 Task: Find connections with filter location Cacoal with filter topic #energywith filter profile language Spanish with filter current company CRISIL Limited with filter school Central University of Rajasthan, Jaipur with filter industry Executive Offices with filter service category Digital Marketing with filter keywords title File Clerk
Action: Mouse moved to (503, 95)
Screenshot: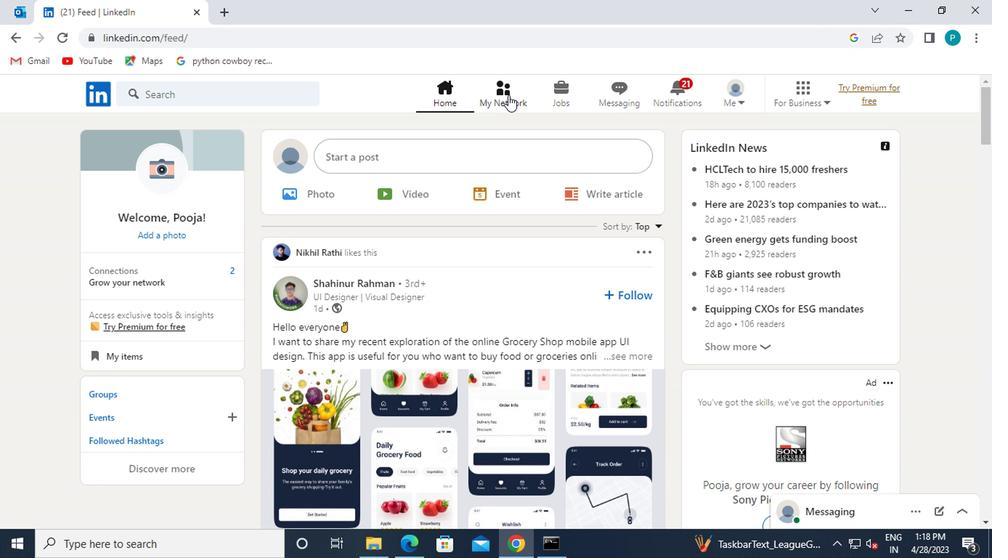 
Action: Mouse pressed left at (503, 95)
Screenshot: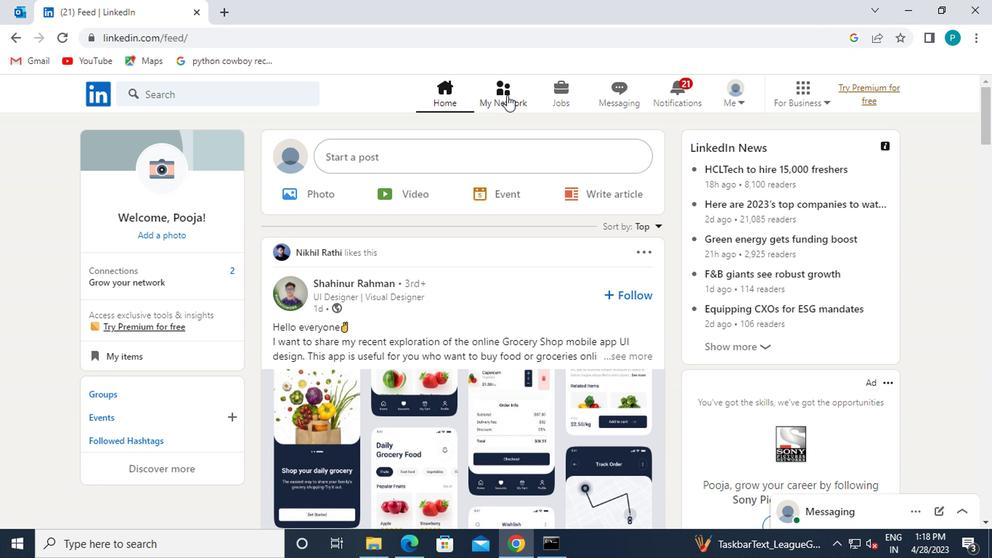 
Action: Mouse moved to (195, 176)
Screenshot: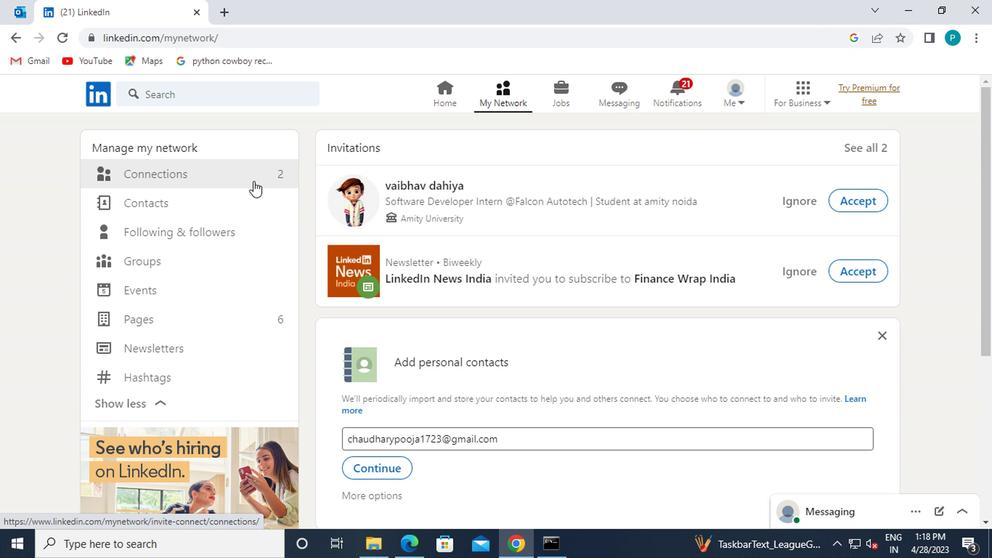 
Action: Mouse pressed left at (195, 176)
Screenshot: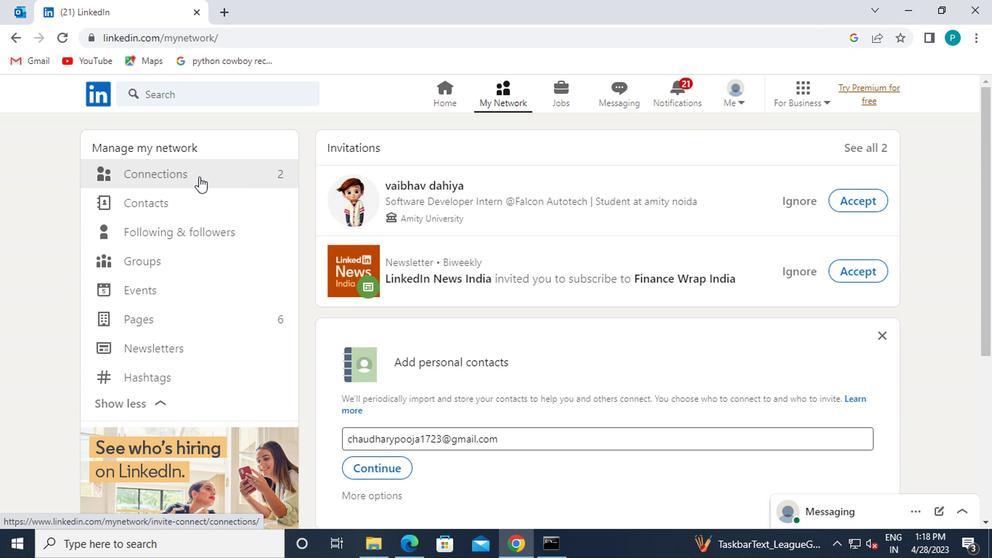 
Action: Mouse moved to (614, 176)
Screenshot: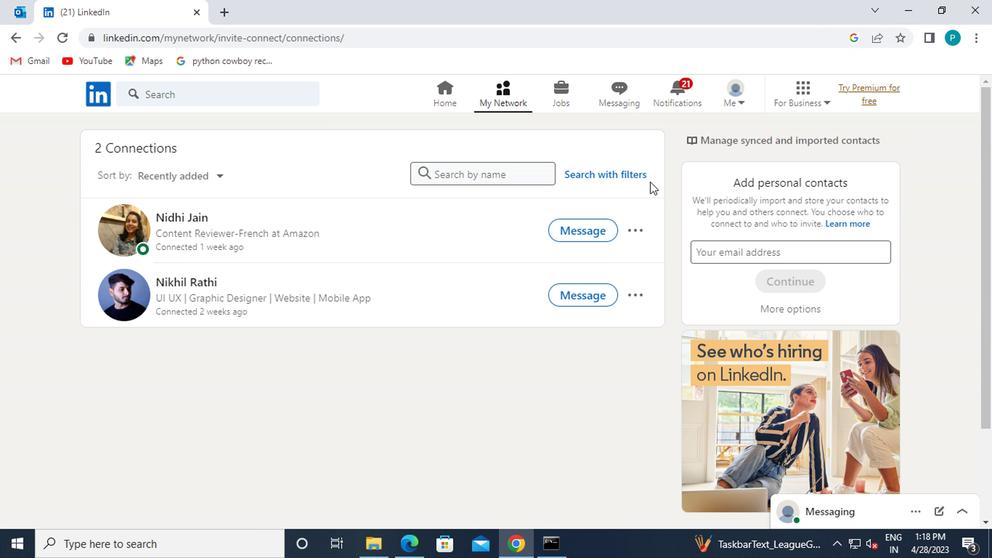 
Action: Mouse pressed left at (614, 176)
Screenshot: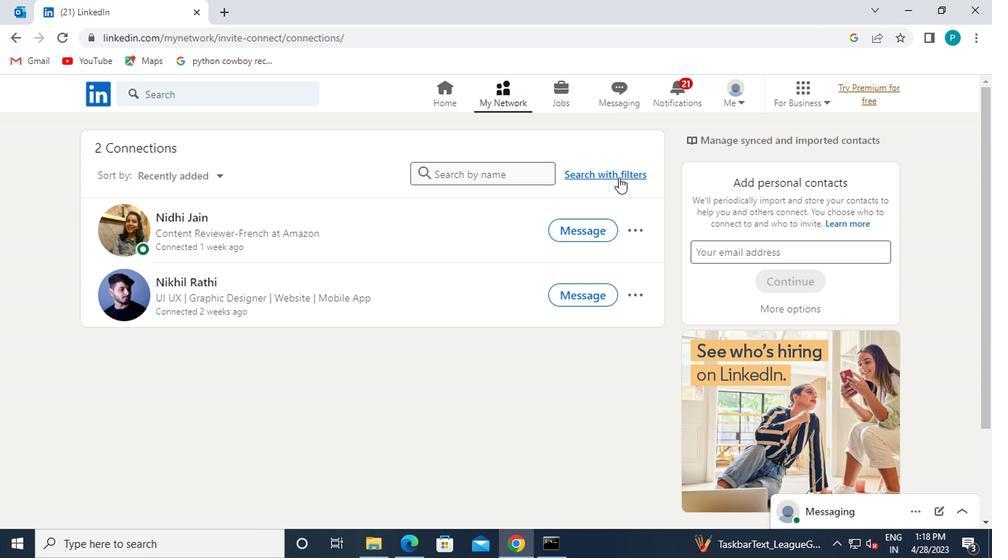 
Action: Mouse moved to (537, 142)
Screenshot: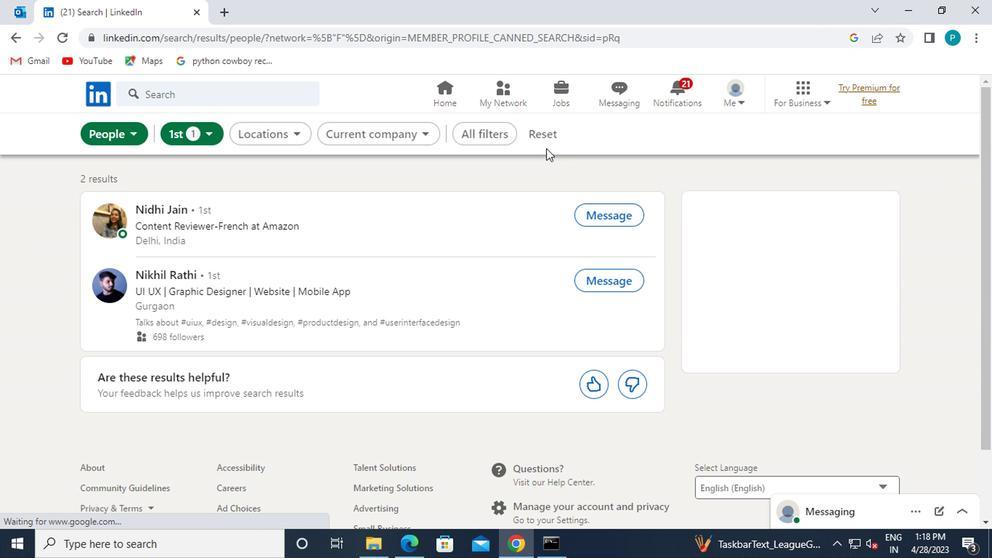 
Action: Mouse pressed left at (537, 142)
Screenshot: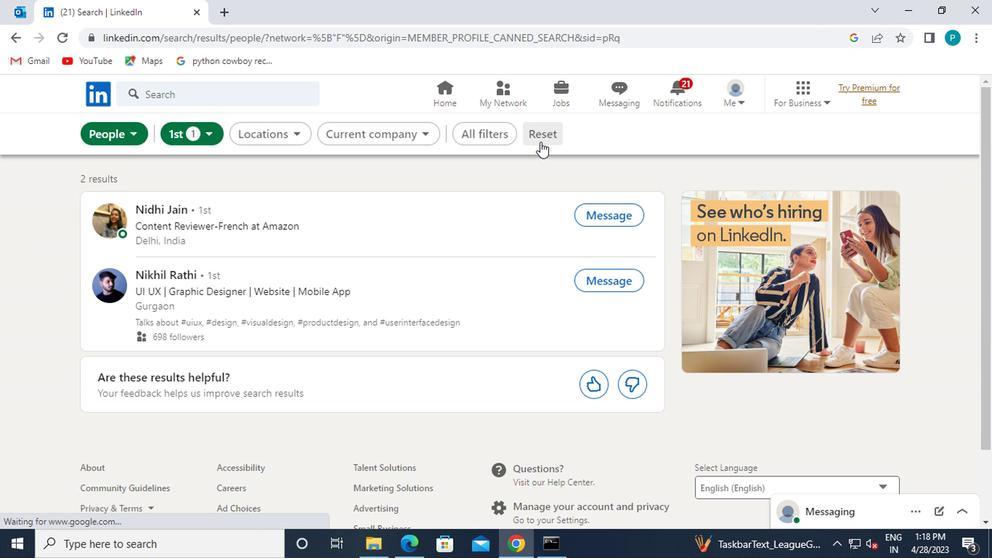 
Action: Mouse moved to (506, 135)
Screenshot: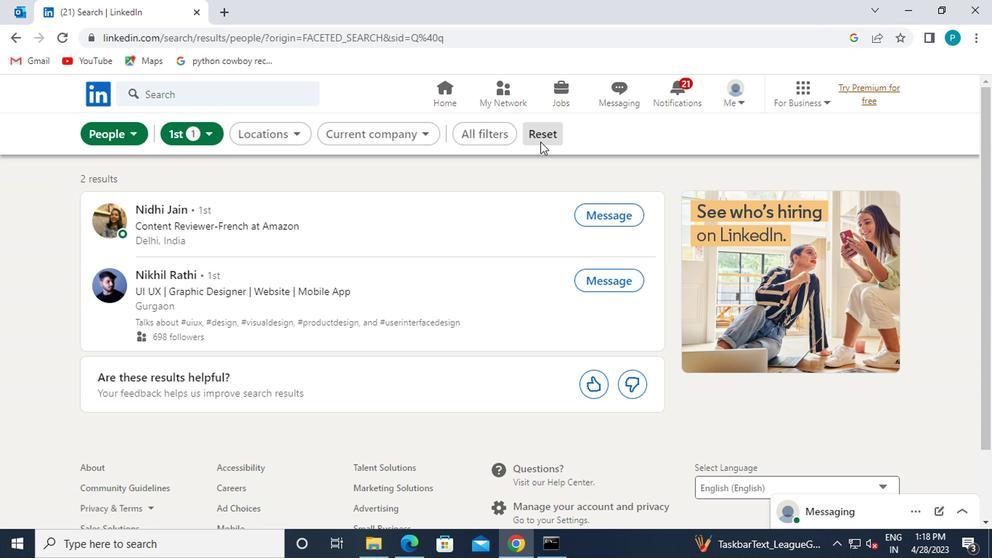 
Action: Mouse pressed left at (506, 135)
Screenshot: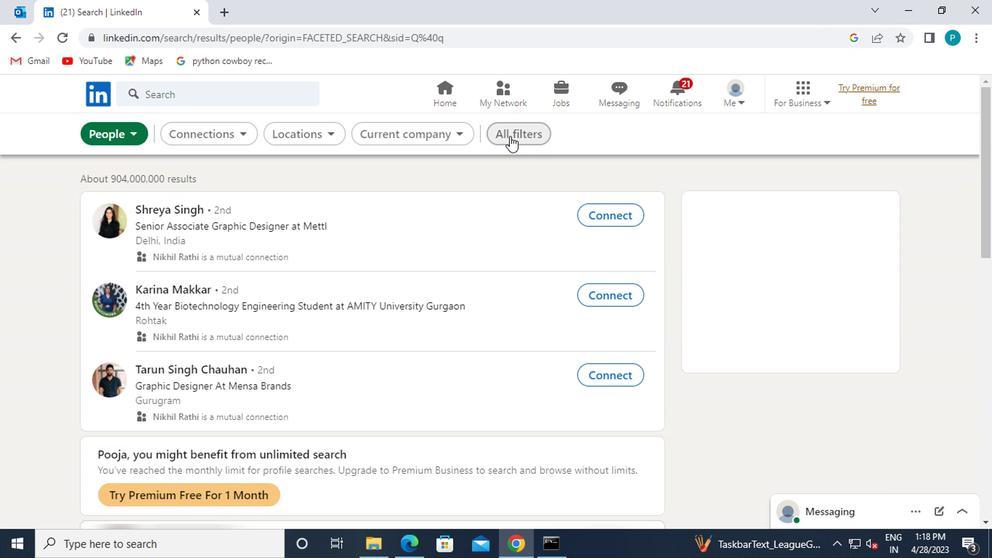 
Action: Mouse moved to (807, 310)
Screenshot: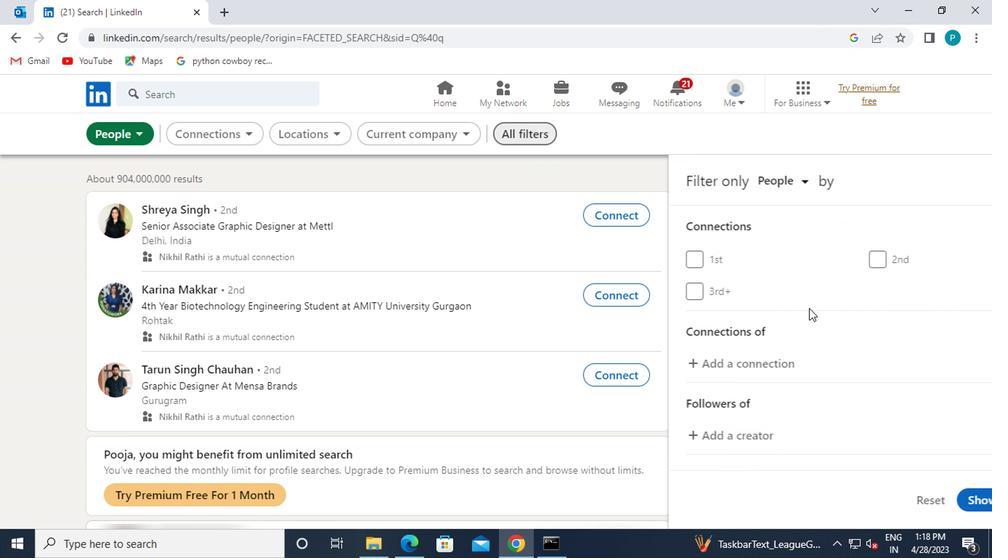 
Action: Mouse scrolled (807, 309) with delta (0, 0)
Screenshot: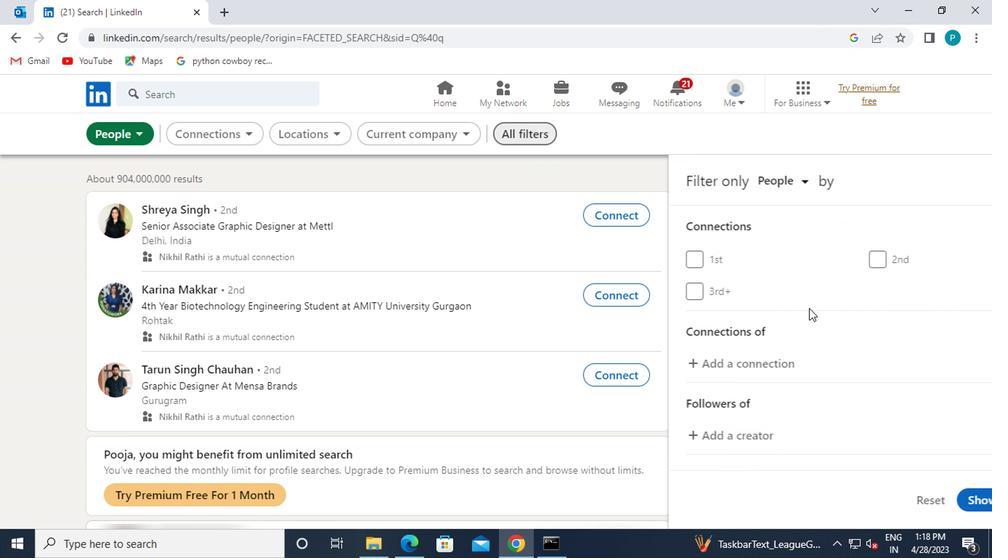 
Action: Mouse moved to (809, 313)
Screenshot: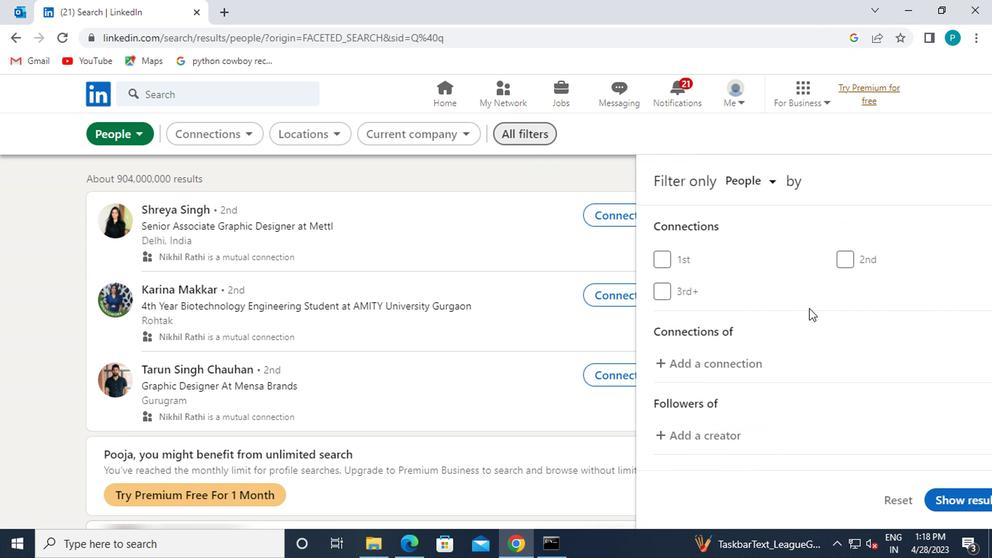 
Action: Mouse scrolled (809, 312) with delta (0, 0)
Screenshot: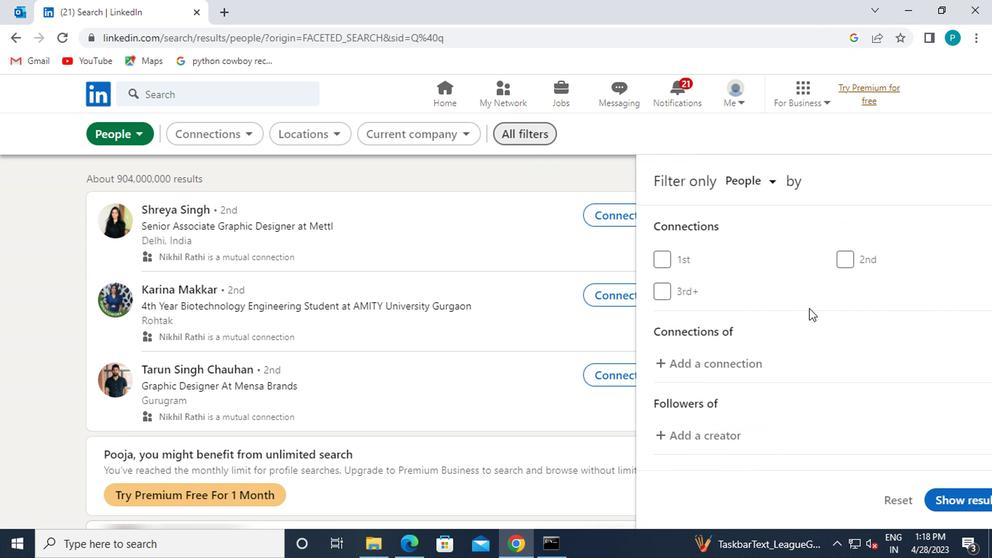 
Action: Mouse moved to (809, 315)
Screenshot: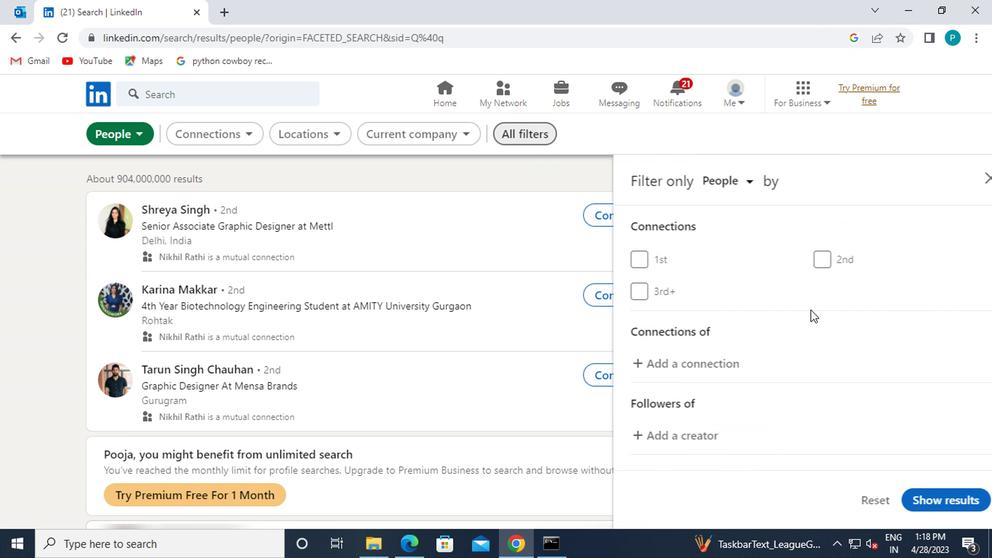 
Action: Mouse scrolled (809, 314) with delta (0, 0)
Screenshot: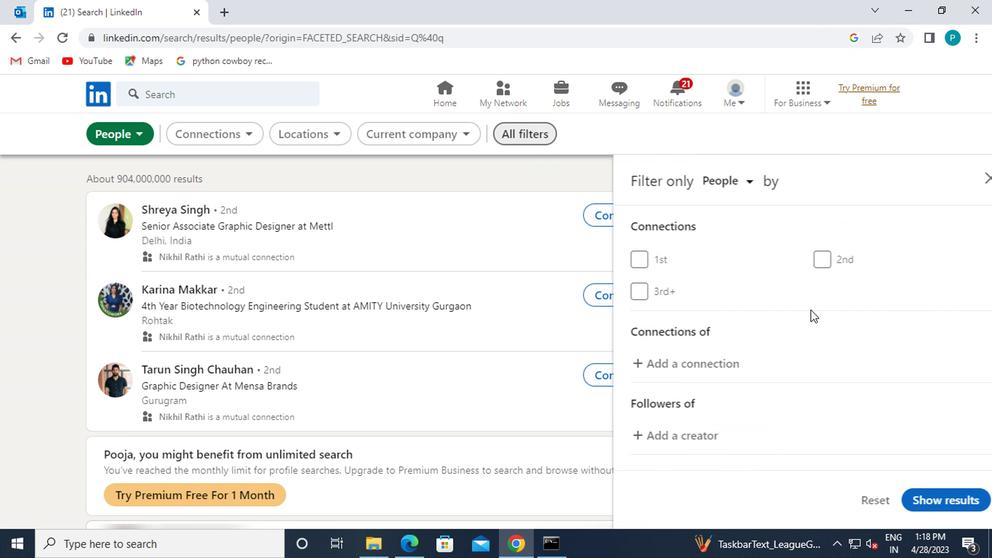 
Action: Mouse moved to (815, 348)
Screenshot: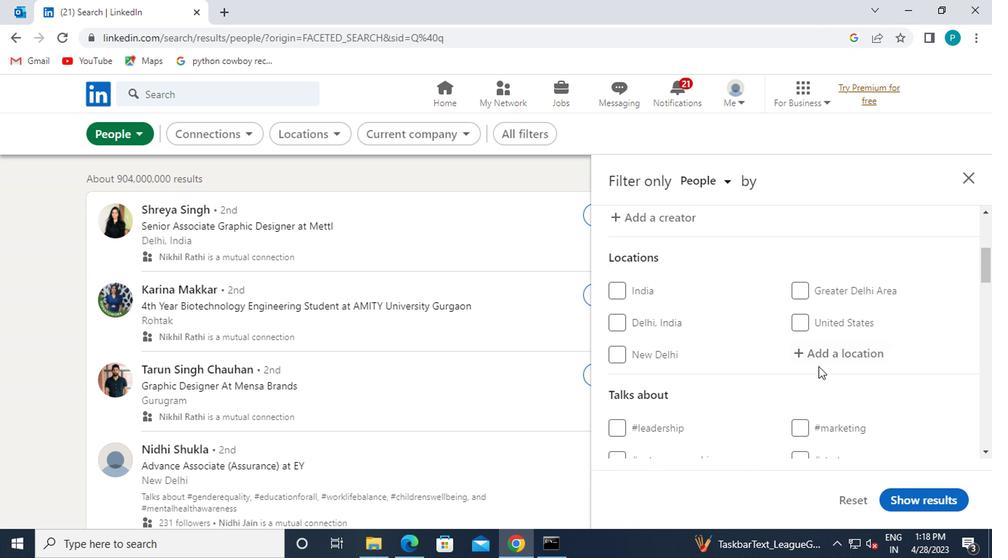 
Action: Mouse pressed left at (815, 348)
Screenshot: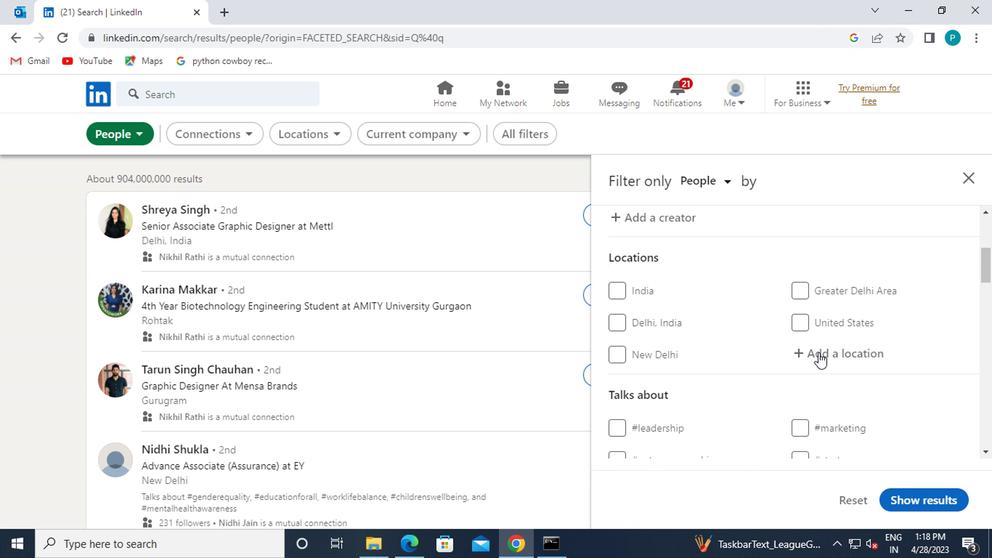 
Action: Key pressed <Key.caps_lock>c<Key.caps_lock>acoal
Screenshot: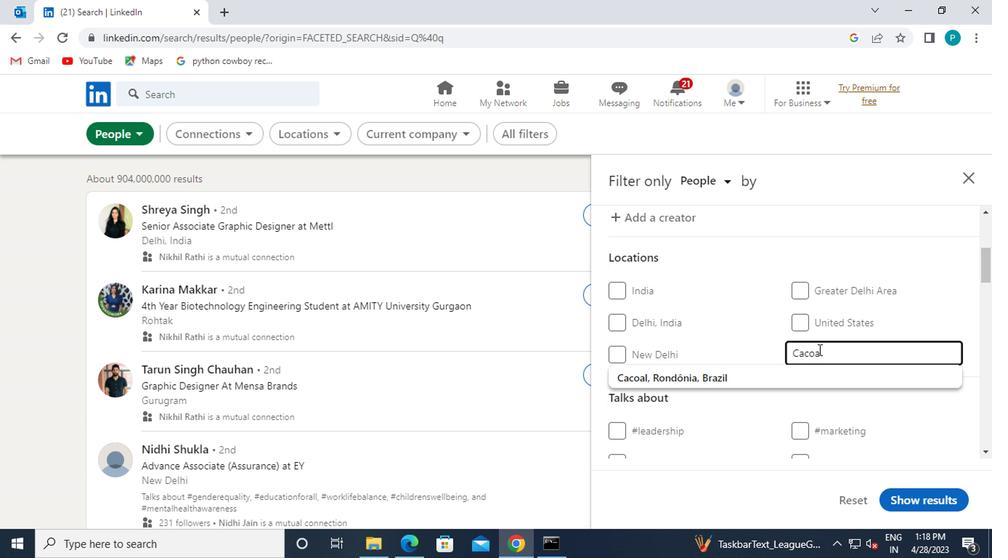 
Action: Mouse moved to (791, 375)
Screenshot: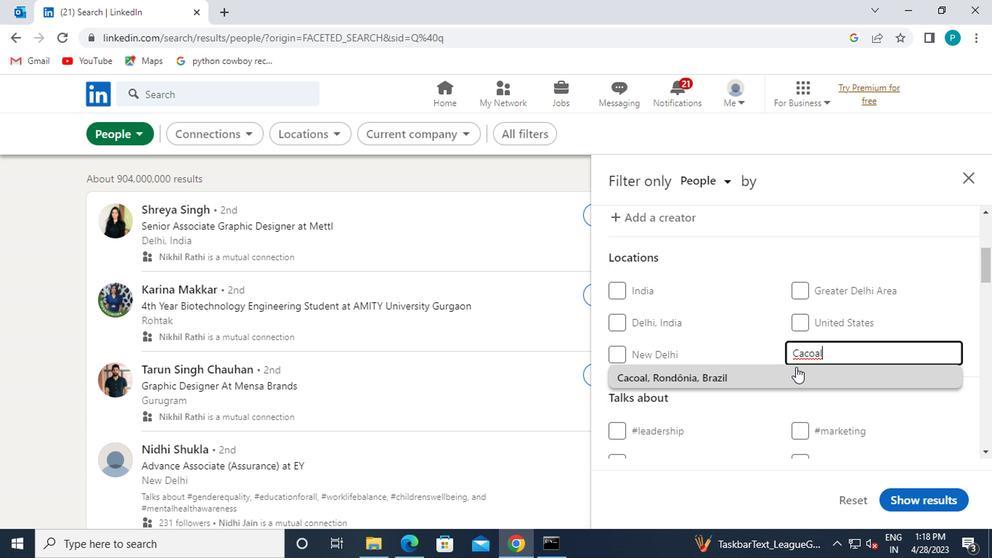 
Action: Mouse pressed left at (791, 375)
Screenshot: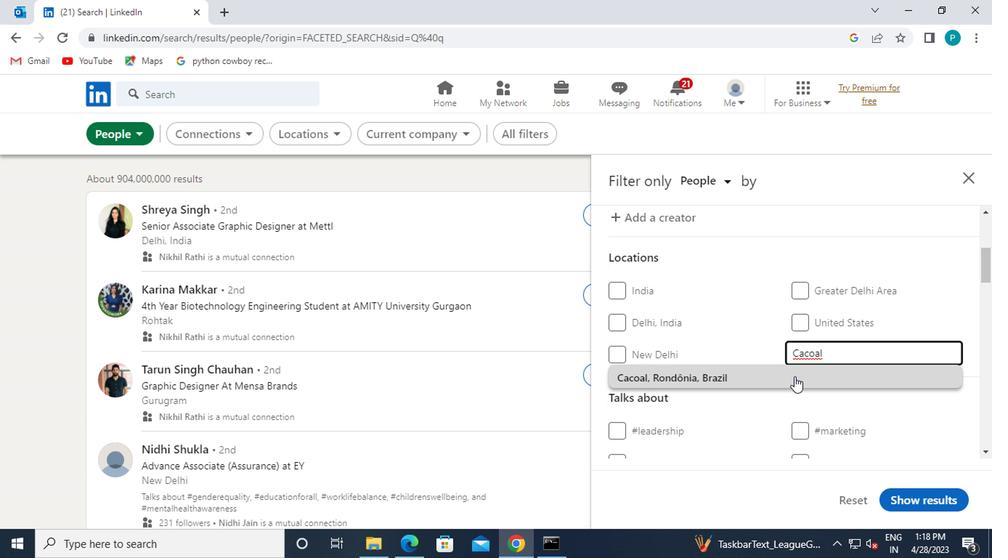 
Action: Mouse moved to (795, 374)
Screenshot: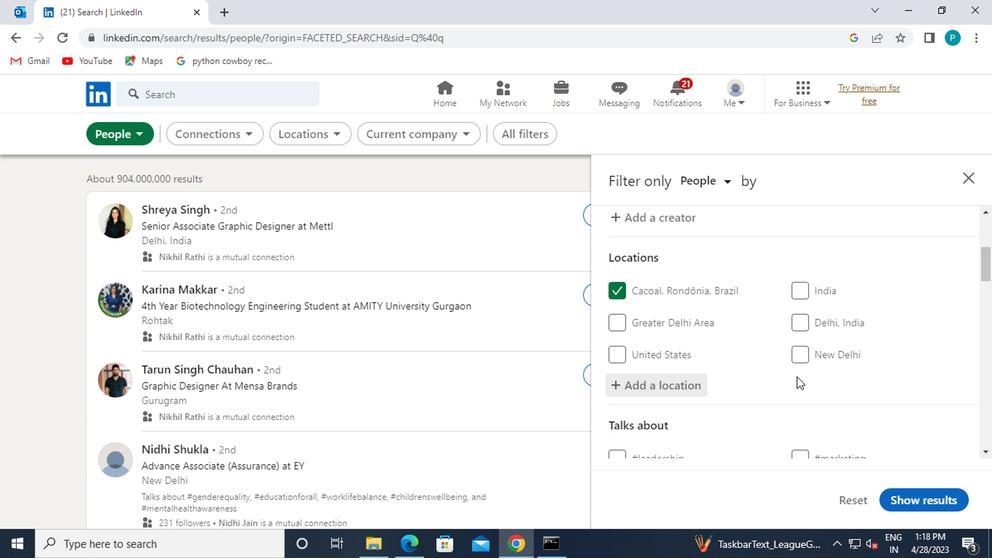 
Action: Mouse scrolled (795, 373) with delta (0, -1)
Screenshot: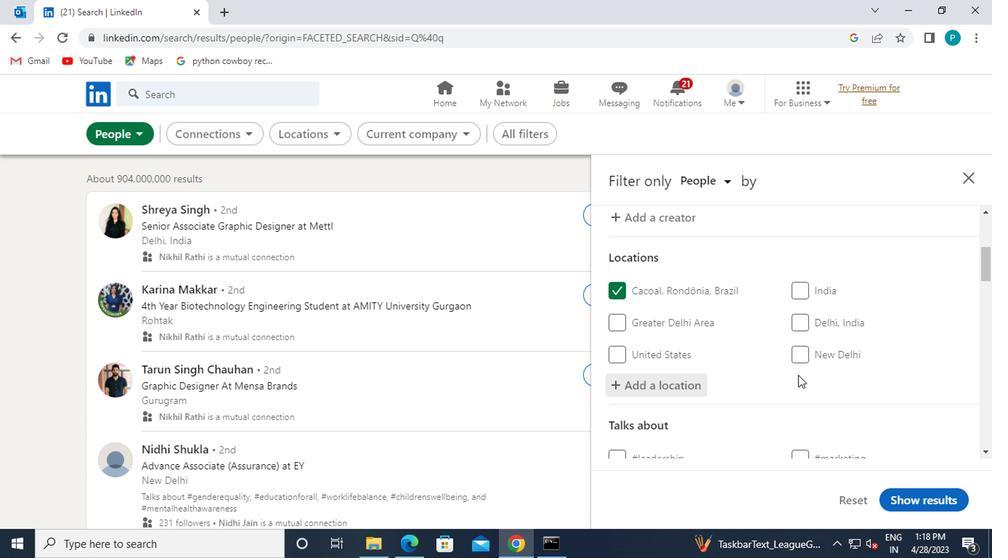 
Action: Mouse scrolled (795, 373) with delta (0, -1)
Screenshot: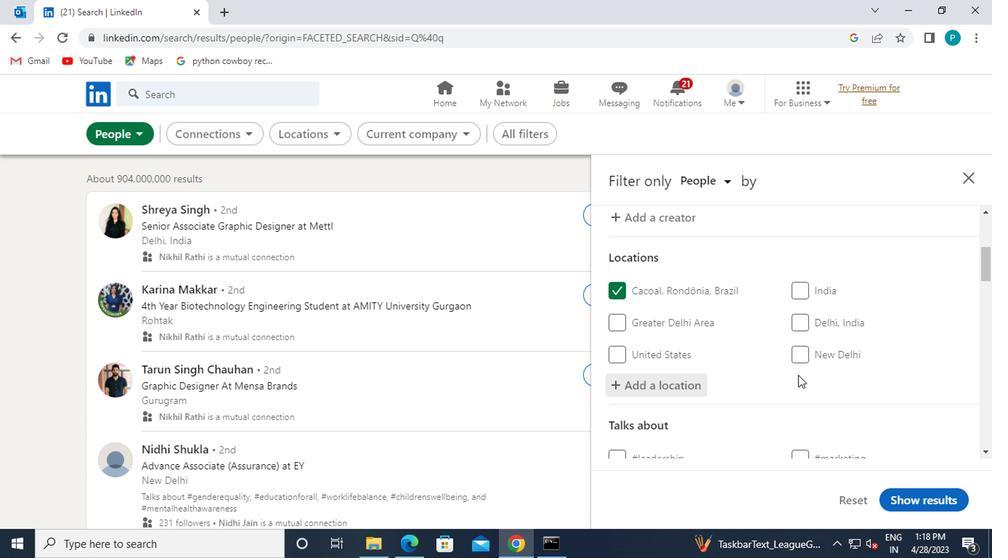 
Action: Mouse scrolled (795, 373) with delta (0, -1)
Screenshot: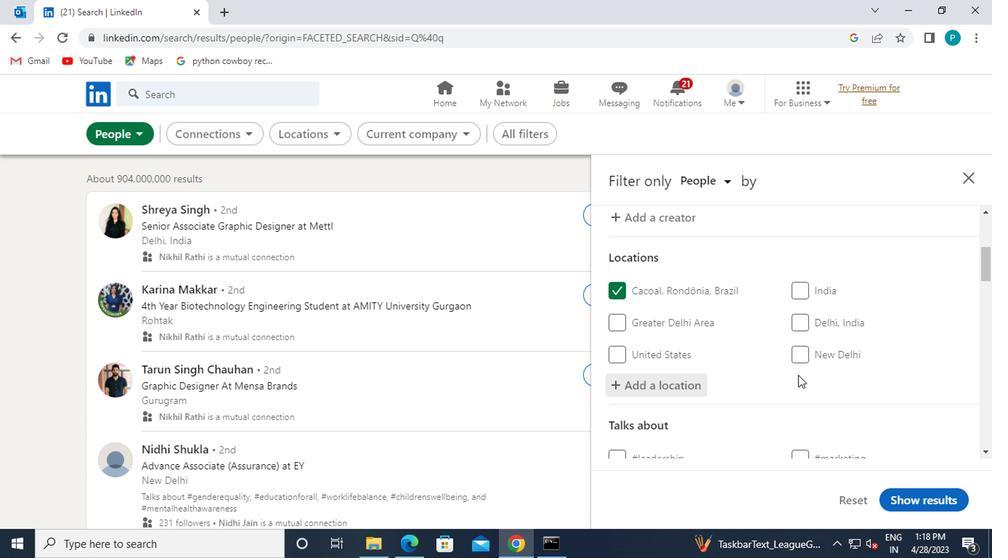 
Action: Mouse moved to (811, 311)
Screenshot: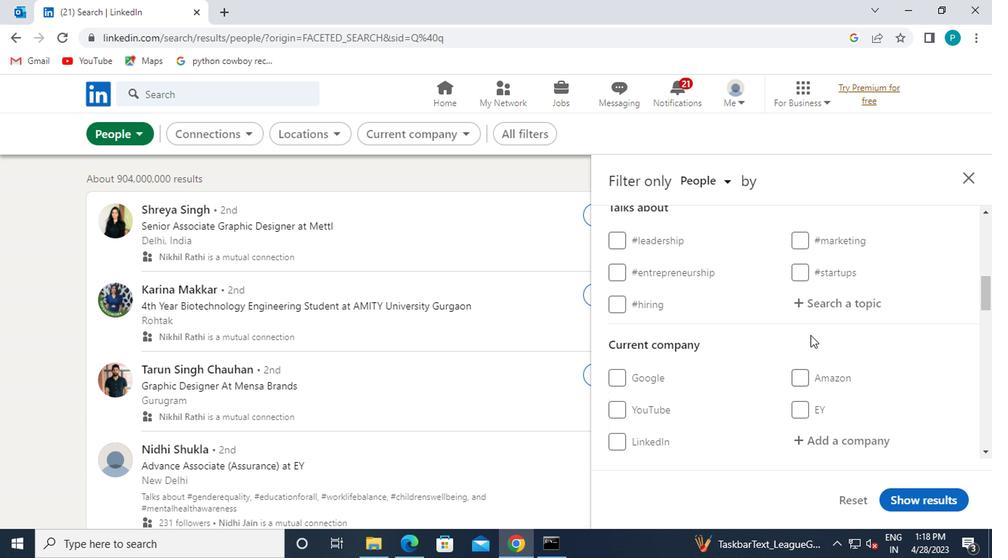 
Action: Mouse pressed left at (811, 311)
Screenshot: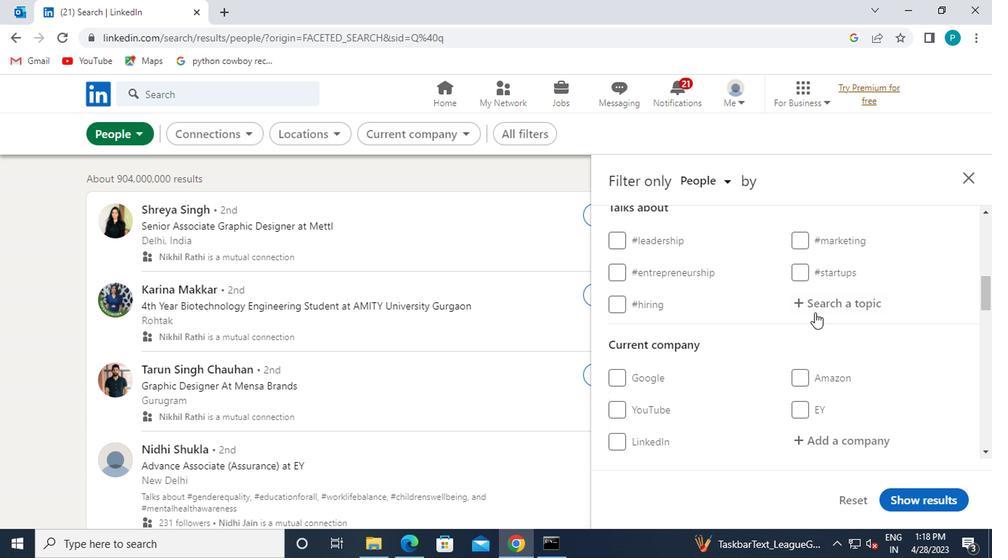 
Action: Key pressed <Key.shift>#ENERGY
Screenshot: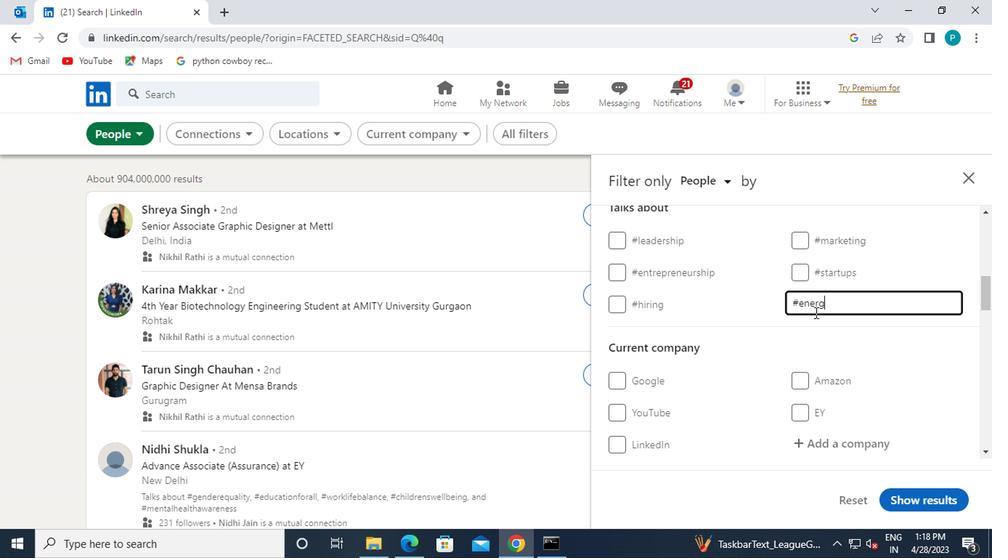 
Action: Mouse moved to (718, 312)
Screenshot: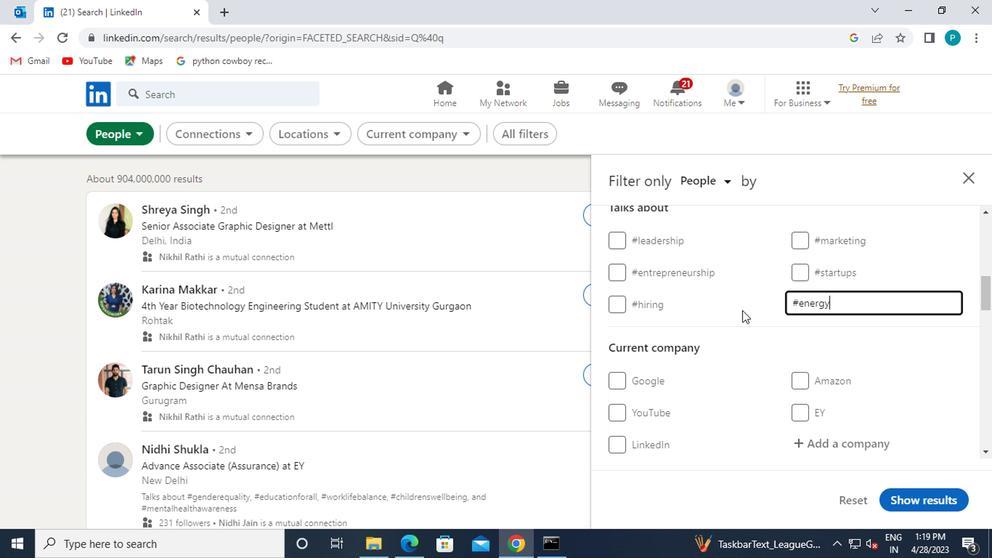 
Action: Mouse scrolled (718, 311) with delta (0, -1)
Screenshot: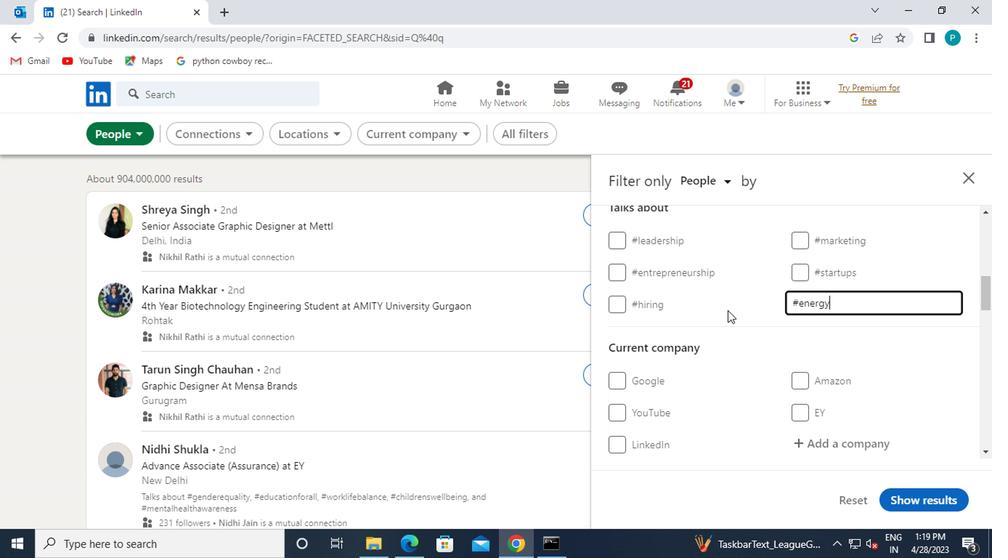 
Action: Mouse scrolled (718, 311) with delta (0, -1)
Screenshot: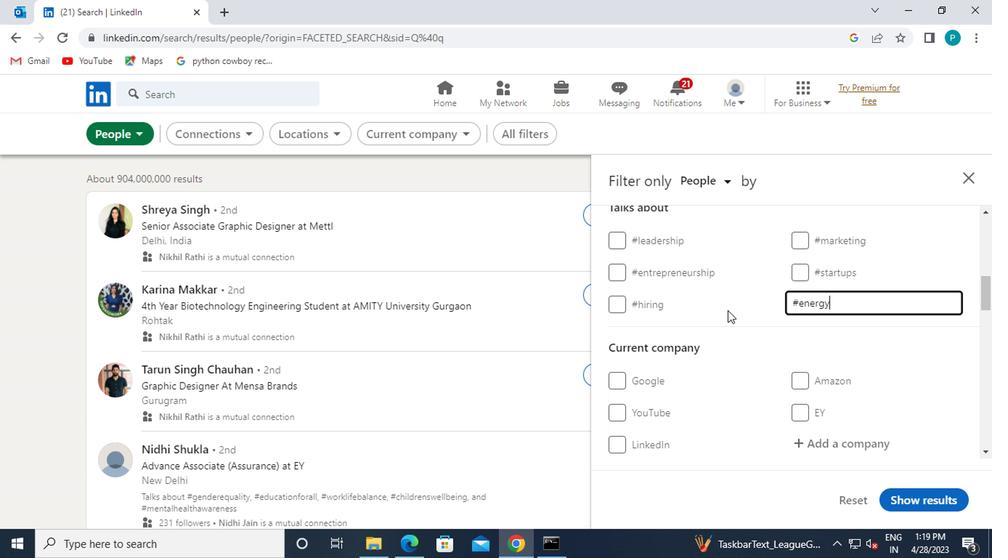 
Action: Mouse scrolled (718, 311) with delta (0, -1)
Screenshot: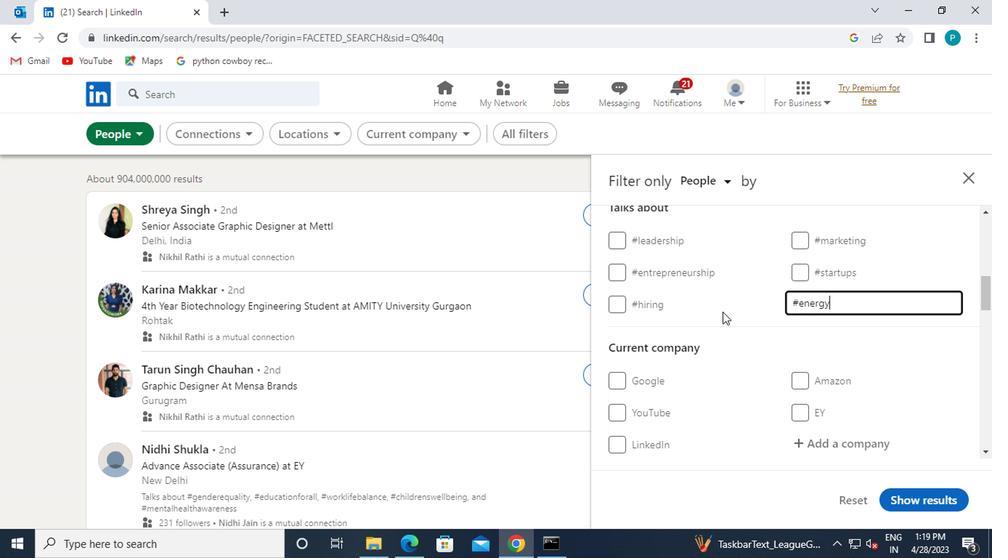 
Action: Mouse scrolled (718, 311) with delta (0, -1)
Screenshot: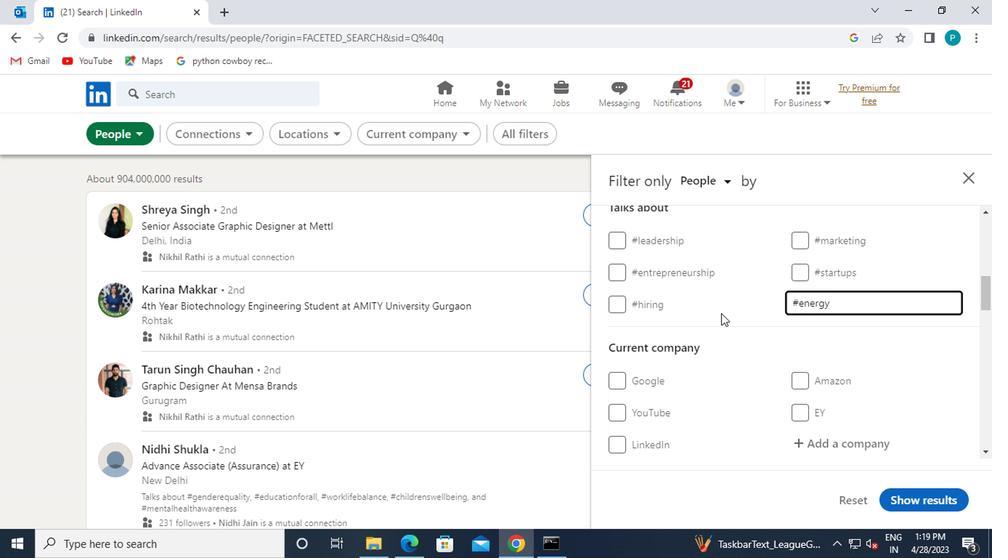 
Action: Mouse moved to (716, 318)
Screenshot: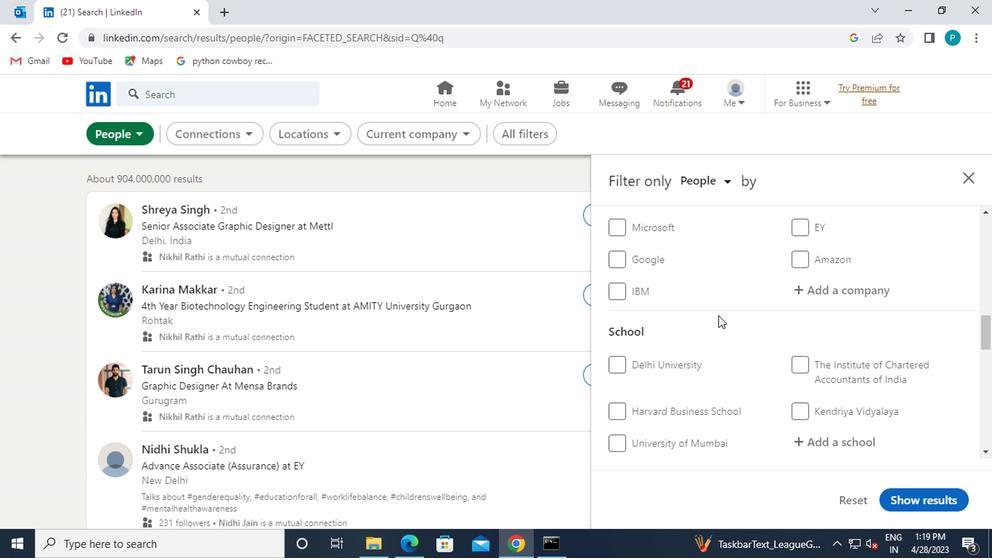 
Action: Mouse scrolled (716, 317) with delta (0, -1)
Screenshot: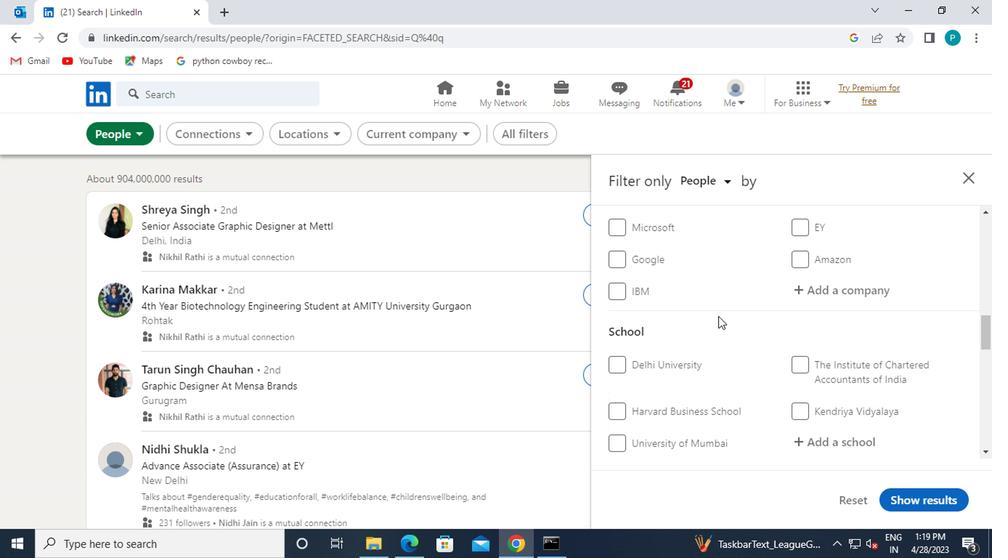 
Action: Mouse scrolled (716, 317) with delta (0, -1)
Screenshot: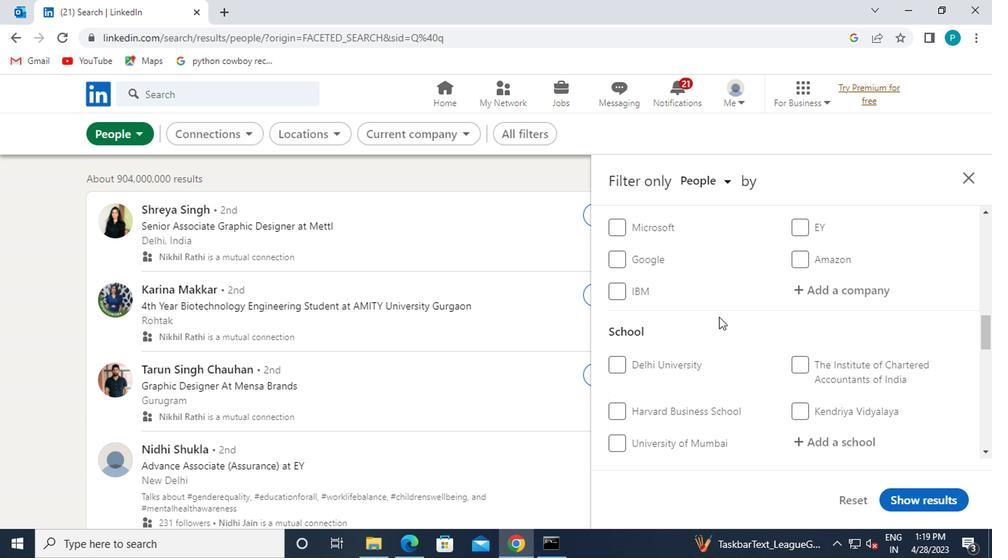 
Action: Mouse moved to (715, 320)
Screenshot: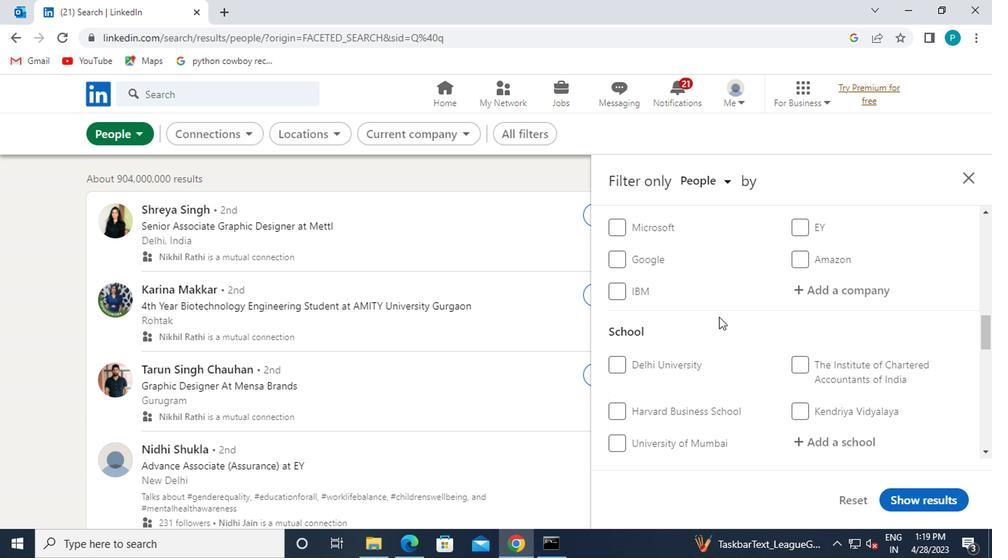 
Action: Mouse scrolled (715, 320) with delta (0, 0)
Screenshot: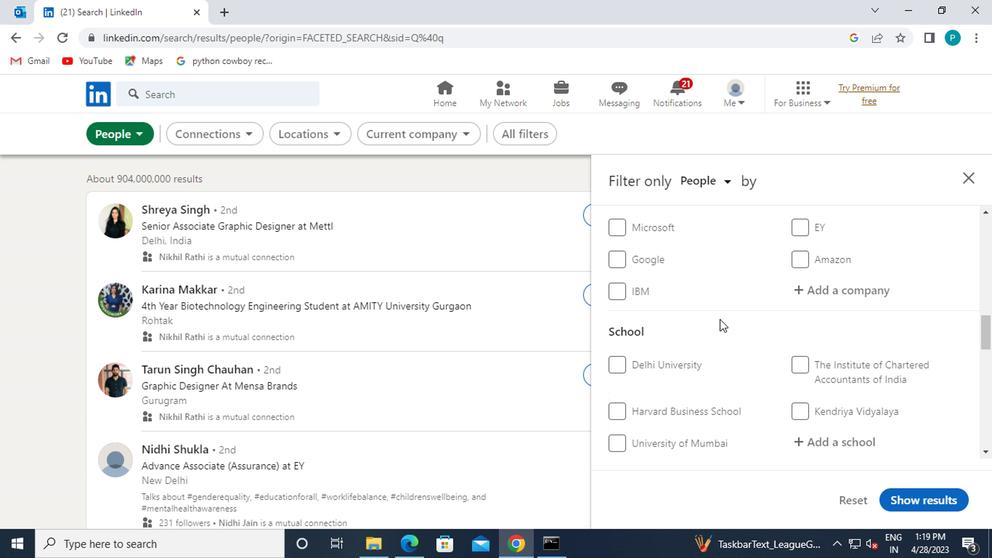 
Action: Mouse moved to (707, 326)
Screenshot: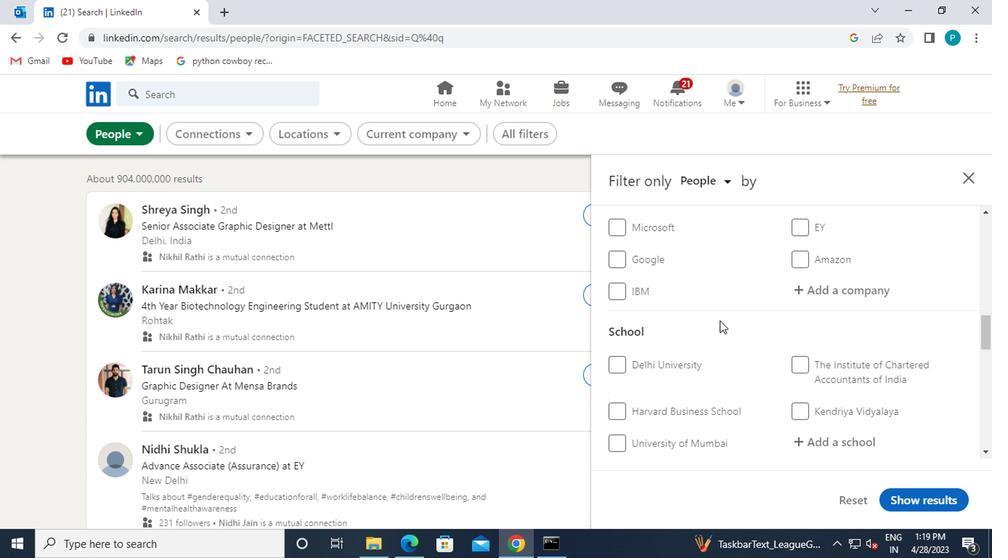 
Action: Mouse scrolled (707, 325) with delta (0, 0)
Screenshot: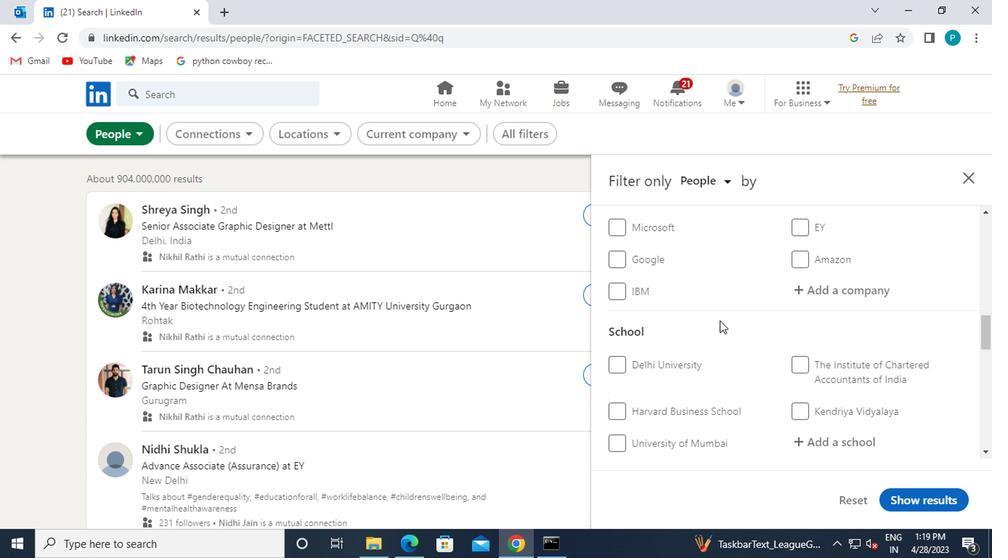 
Action: Mouse moved to (642, 356)
Screenshot: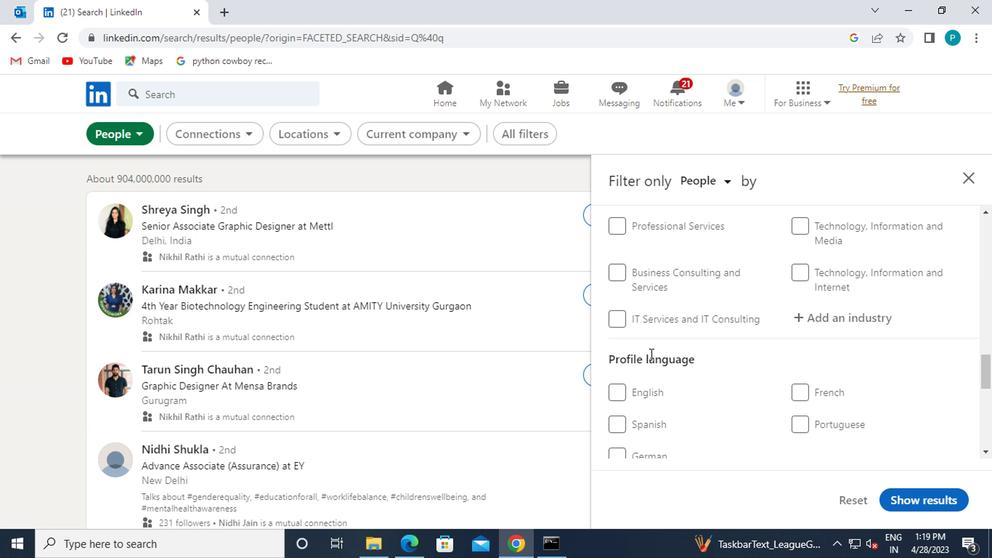 
Action: Mouse scrolled (642, 355) with delta (0, -1)
Screenshot: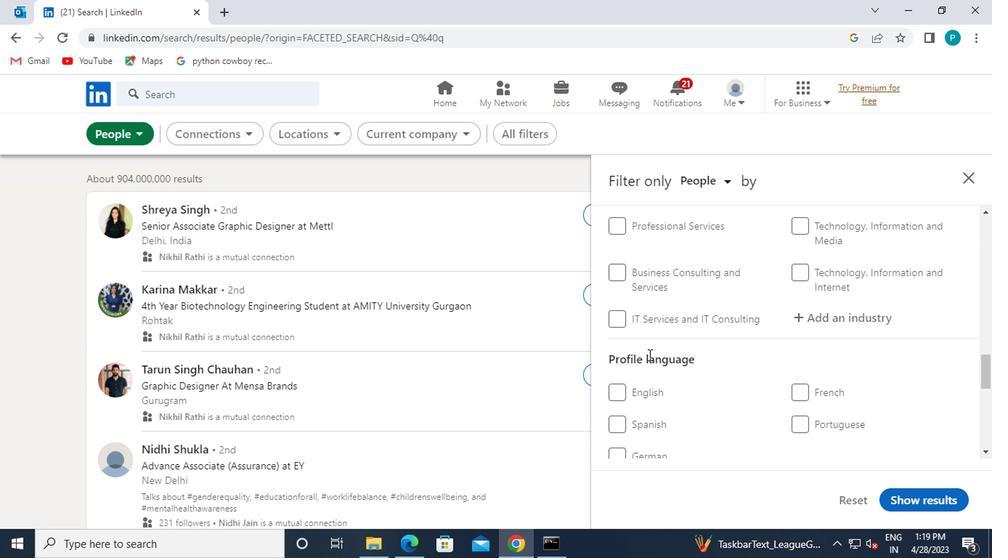 
Action: Mouse moved to (639, 356)
Screenshot: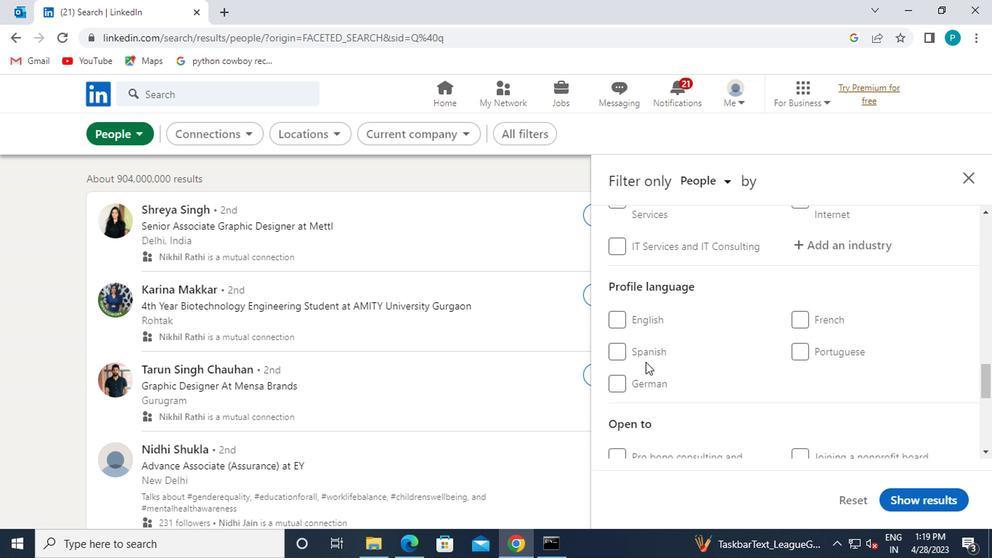
Action: Mouse pressed left at (639, 356)
Screenshot: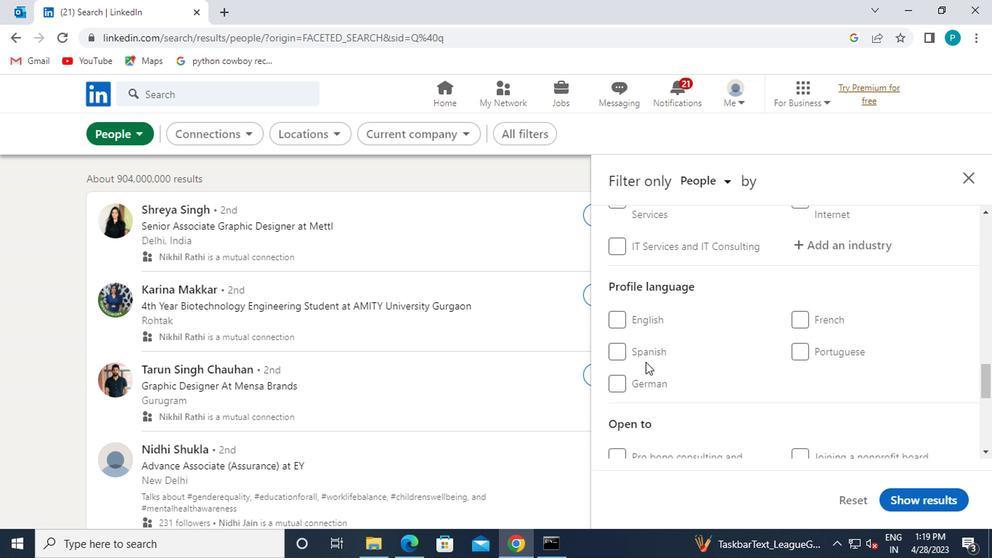 
Action: Mouse moved to (725, 360)
Screenshot: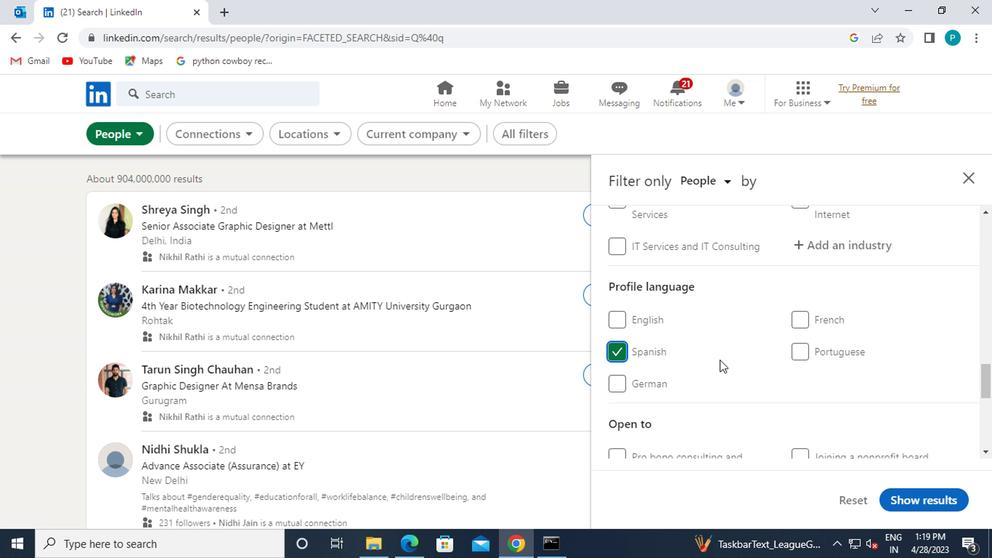 
Action: Mouse scrolled (725, 360) with delta (0, 0)
Screenshot: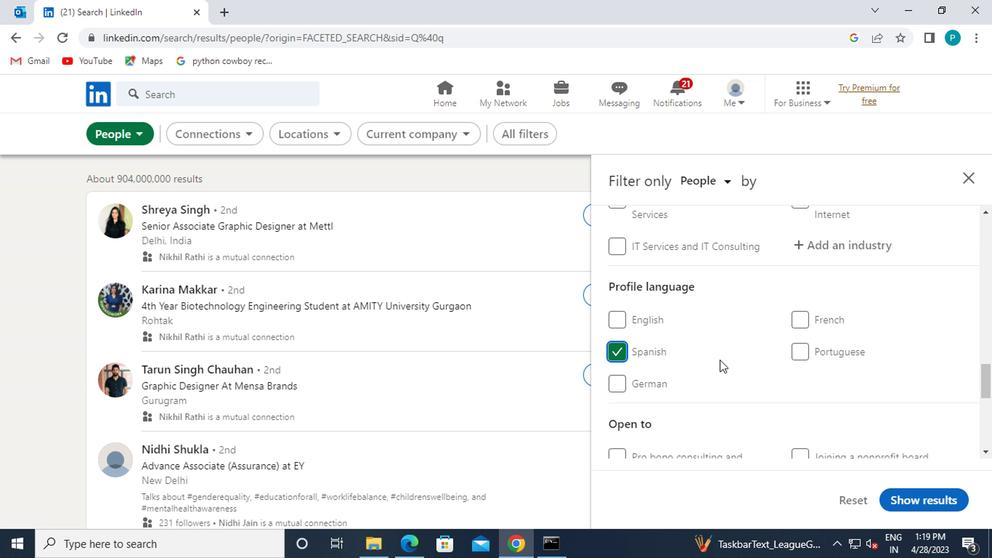 
Action: Mouse scrolled (725, 360) with delta (0, 0)
Screenshot: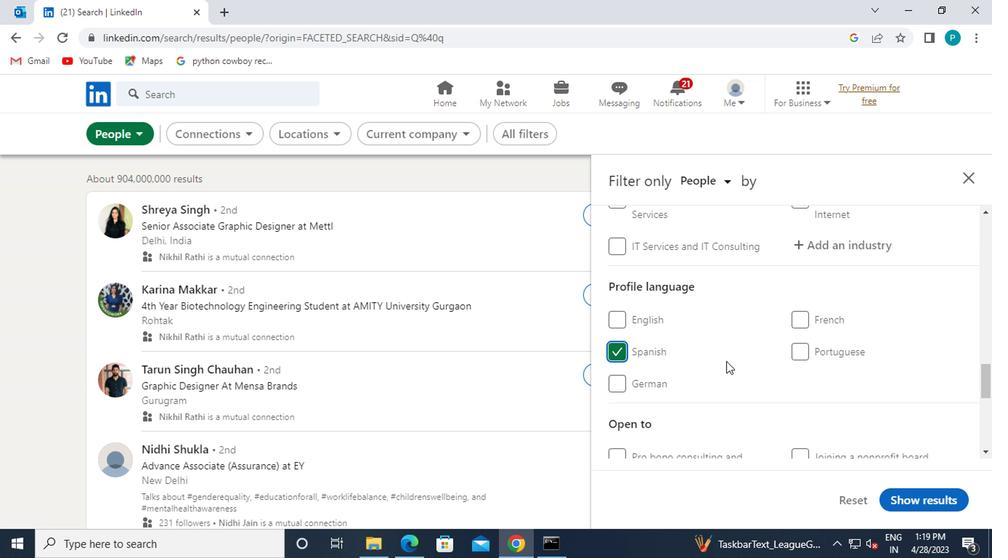 
Action: Mouse scrolled (725, 360) with delta (0, 0)
Screenshot: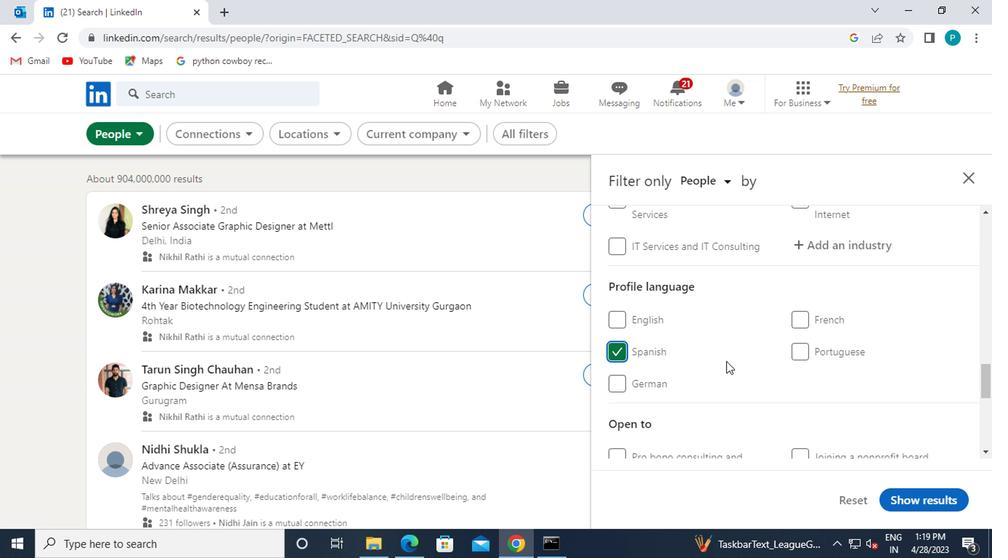 
Action: Mouse moved to (756, 382)
Screenshot: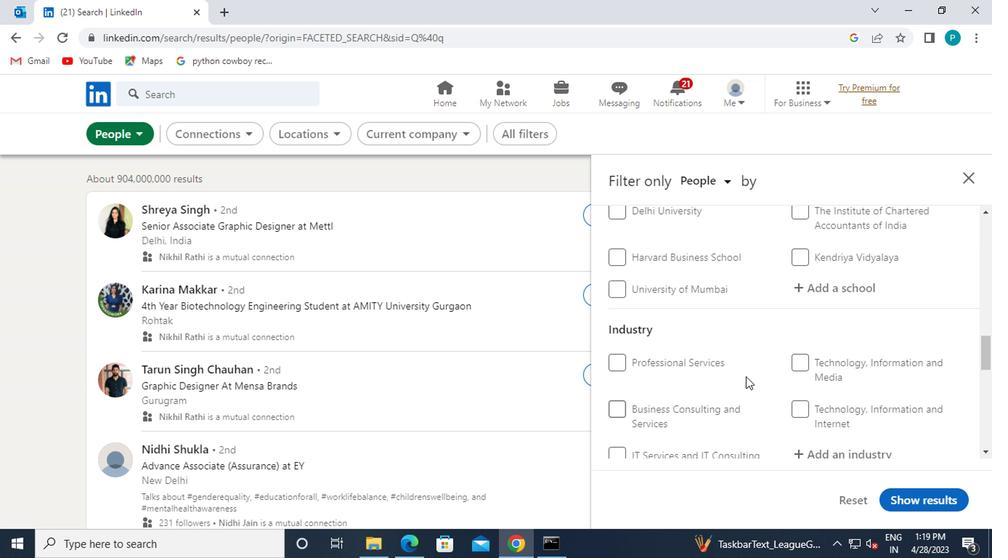 
Action: Mouse scrolled (756, 383) with delta (0, 1)
Screenshot: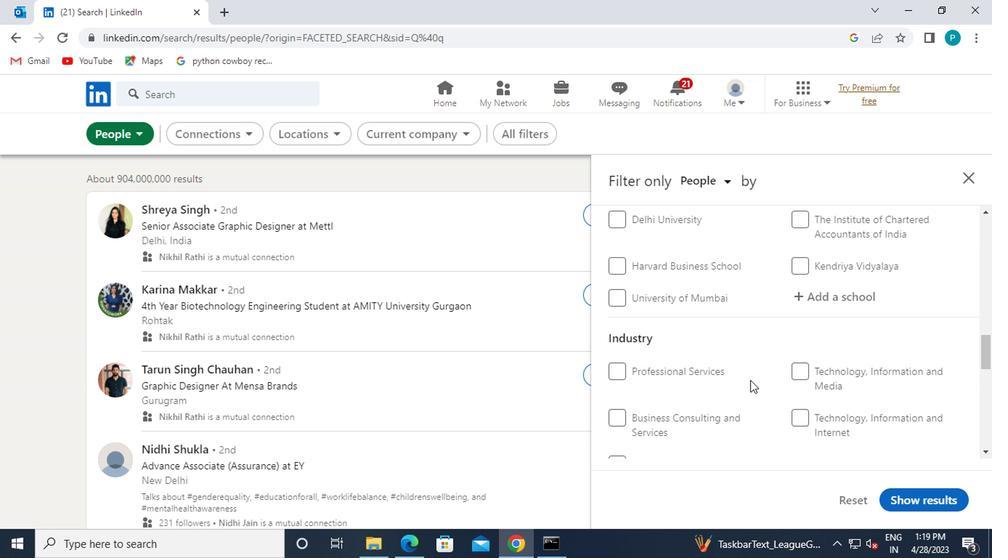 
Action: Mouse scrolled (756, 383) with delta (0, 1)
Screenshot: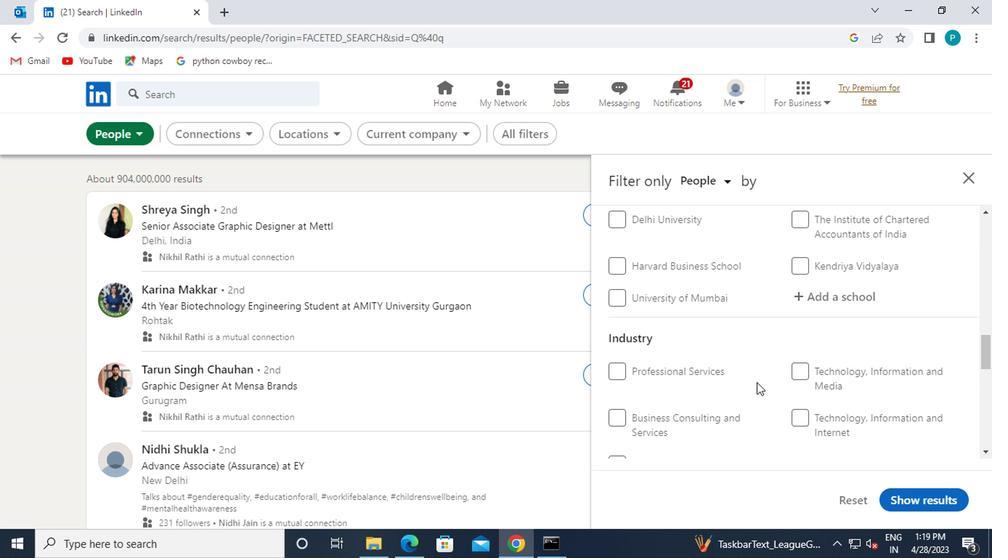 
Action: Mouse scrolled (756, 383) with delta (0, 1)
Screenshot: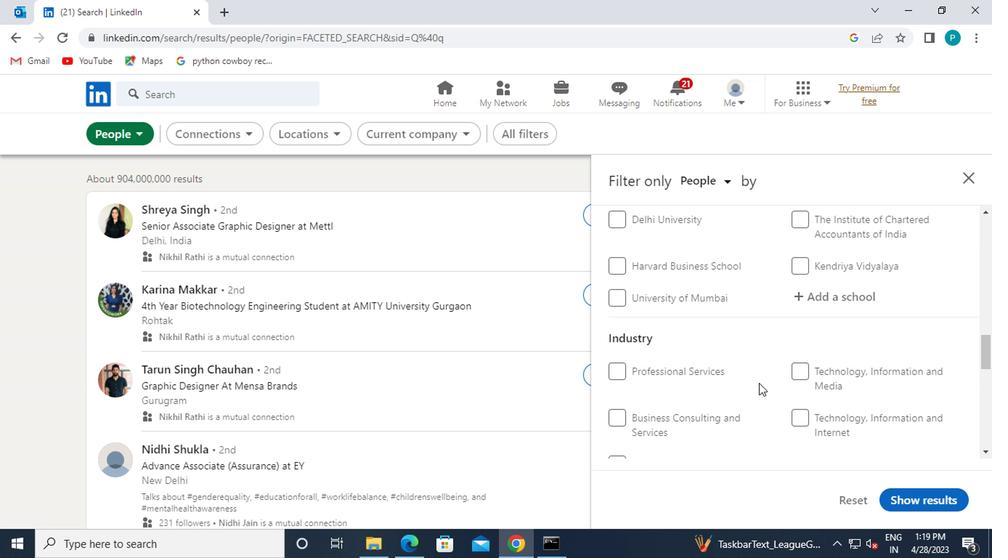 
Action: Mouse moved to (798, 345)
Screenshot: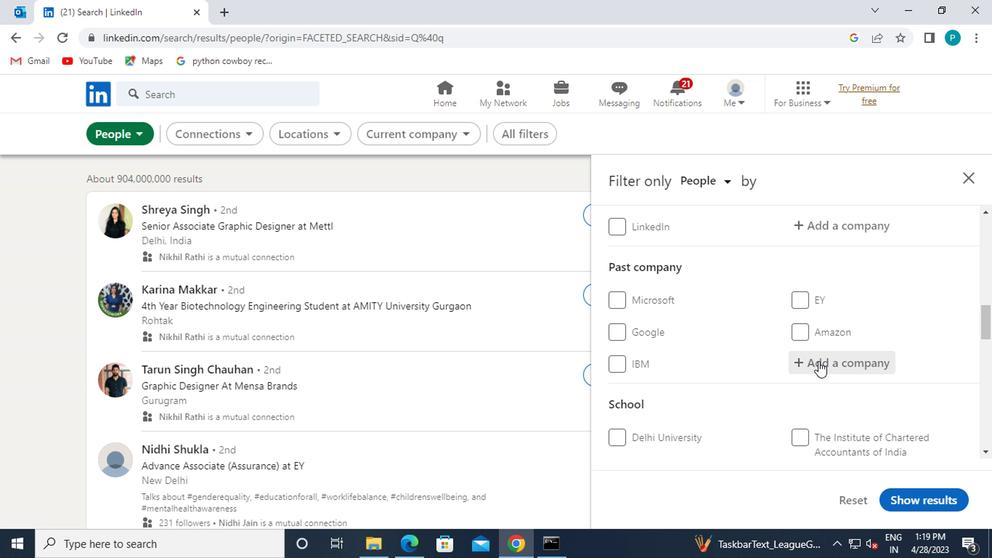 
Action: Mouse scrolled (798, 345) with delta (0, 0)
Screenshot: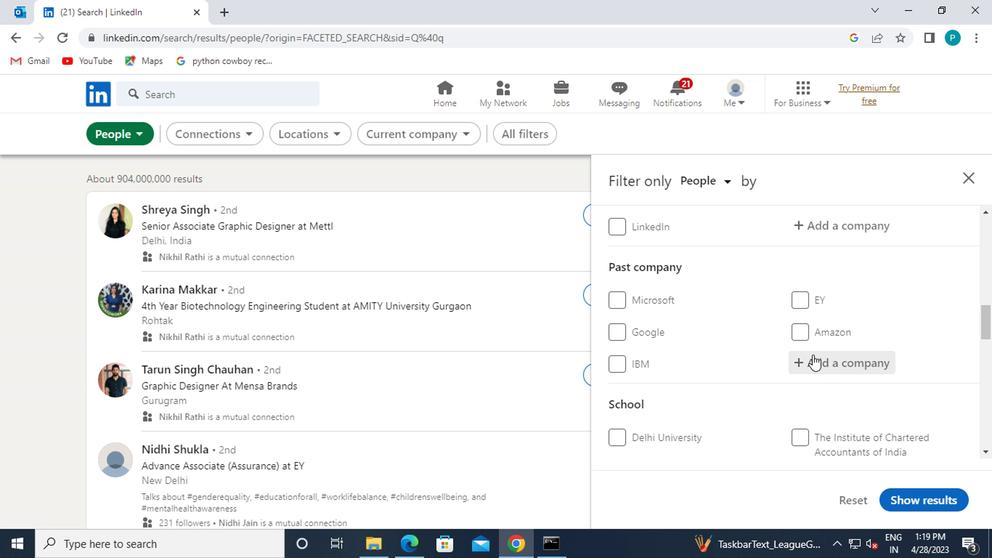 
Action: Mouse scrolled (798, 345) with delta (0, 0)
Screenshot: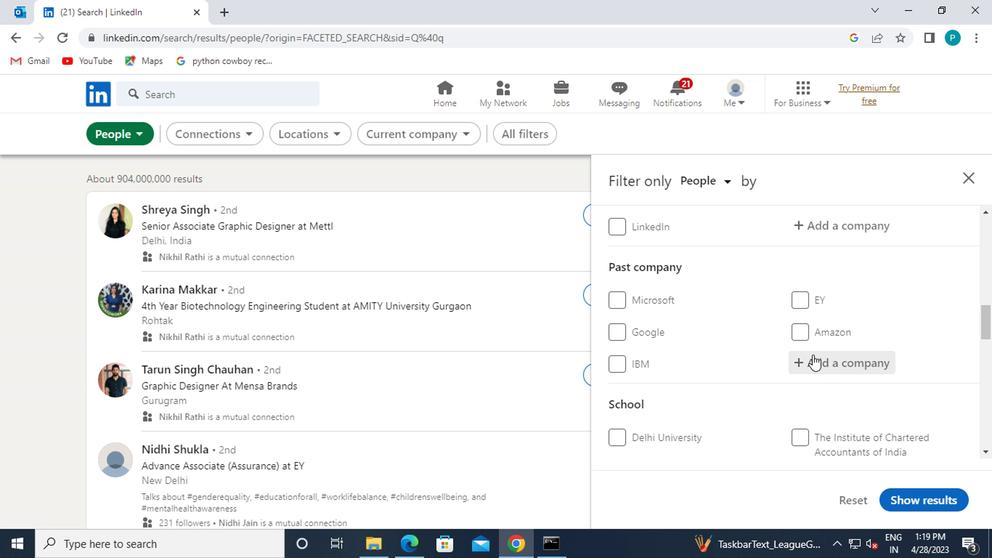 
Action: Mouse scrolled (798, 345) with delta (0, 0)
Screenshot: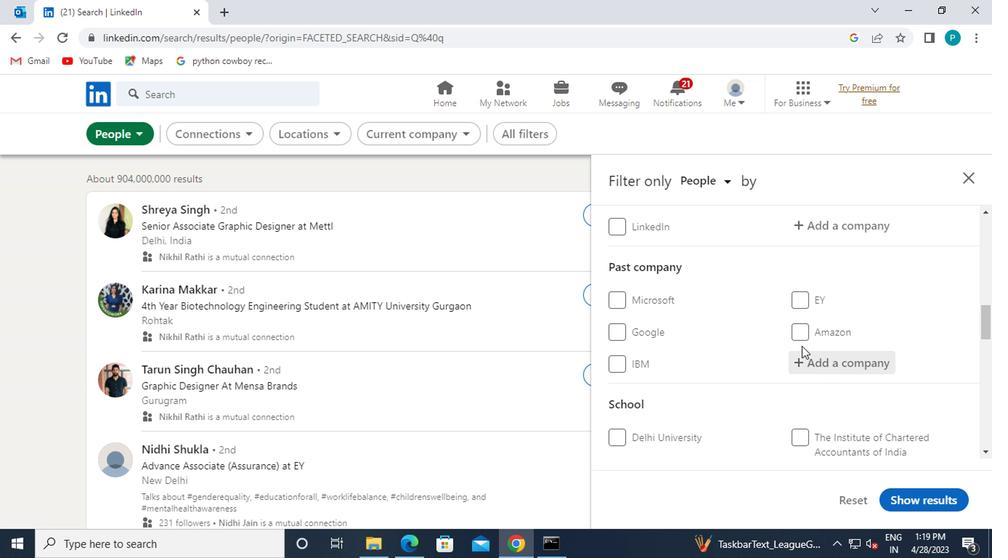 
Action: Mouse moved to (828, 438)
Screenshot: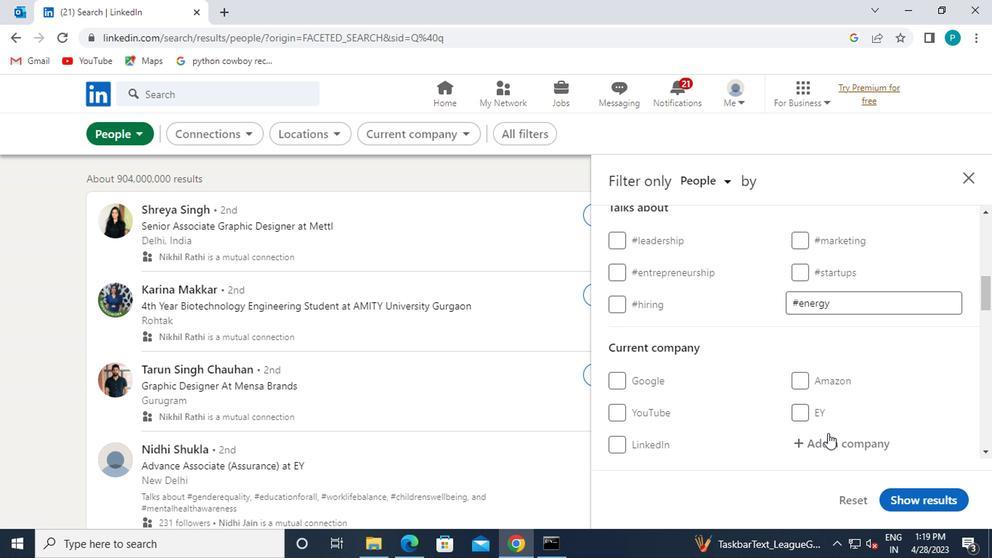 
Action: Mouse pressed left at (828, 438)
Screenshot: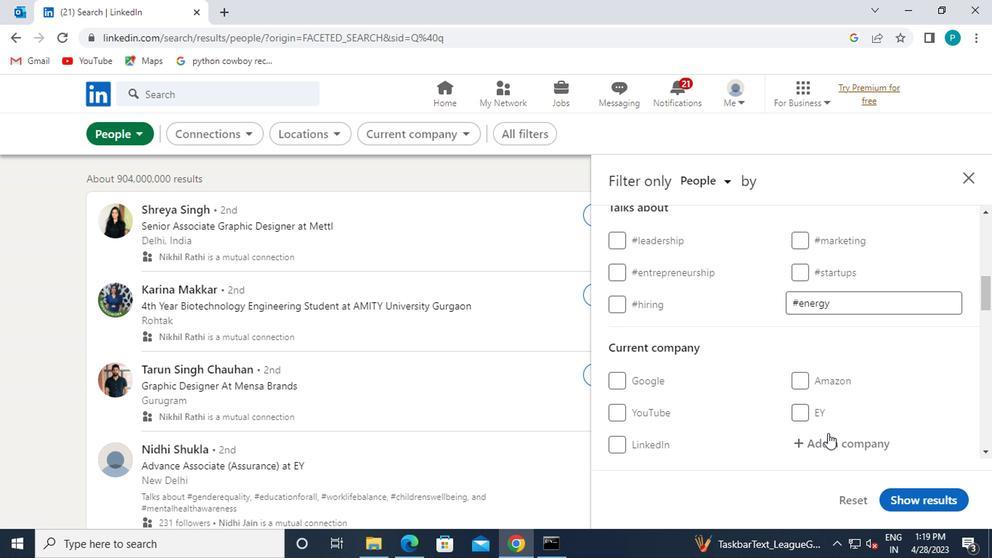 
Action: Mouse moved to (830, 439)
Screenshot: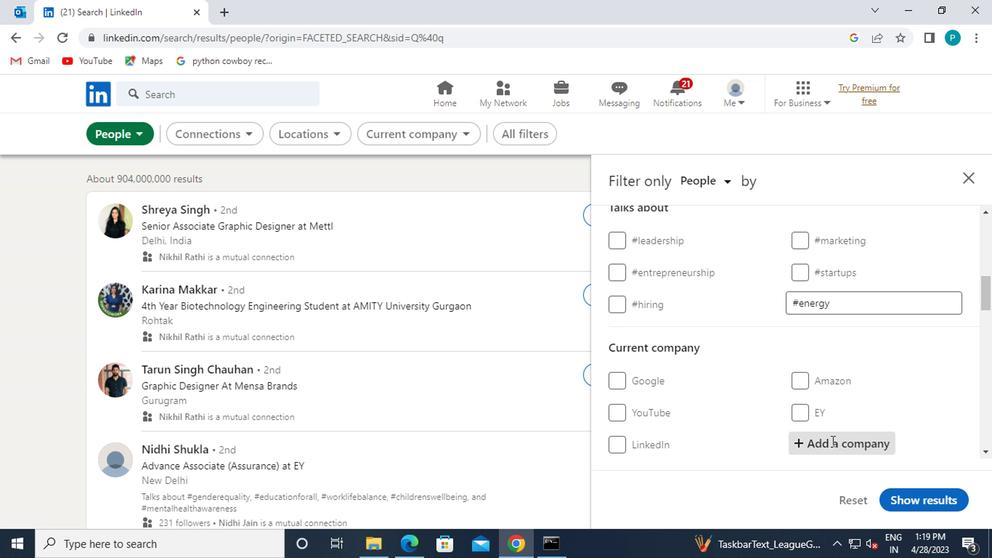 
Action: Key pressed <Key.caps_lock>CE<Key.backspace>RISIL
Screenshot: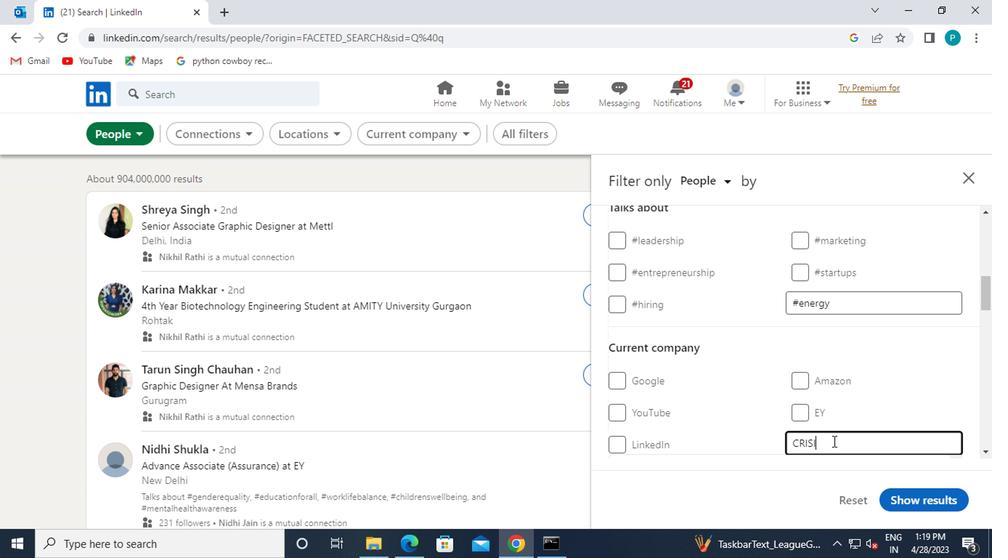 
Action: Mouse moved to (813, 365)
Screenshot: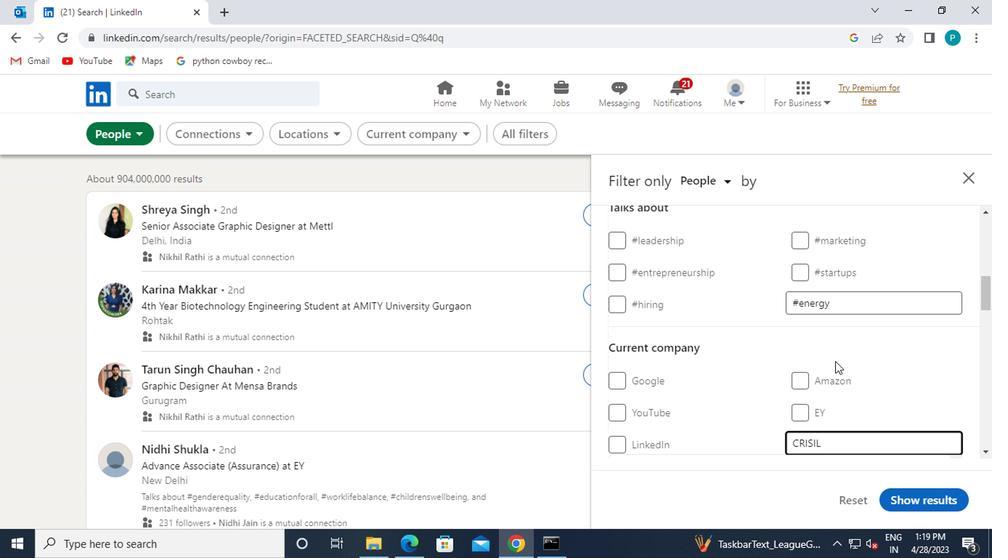 
Action: Mouse scrolled (813, 364) with delta (0, -1)
Screenshot: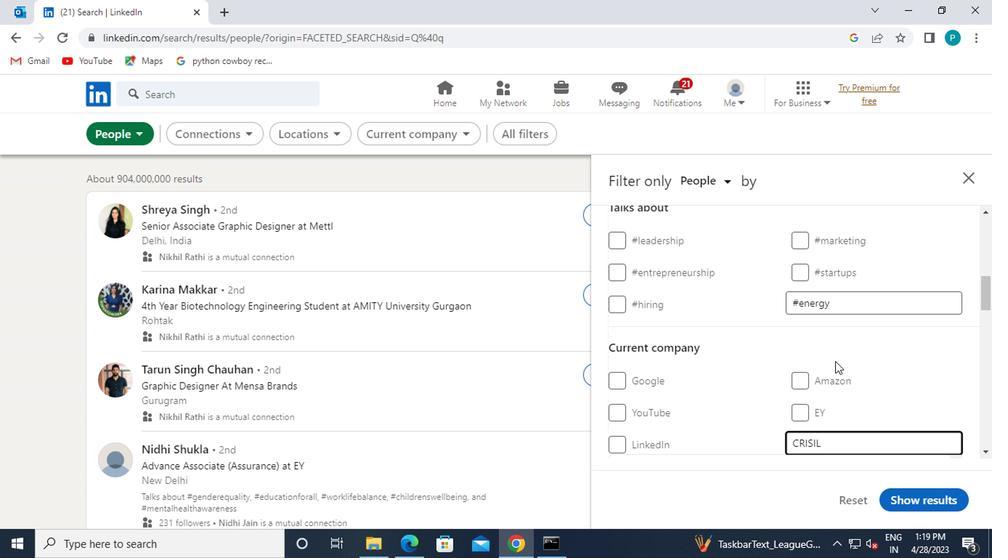 
Action: Mouse moved to (764, 402)
Screenshot: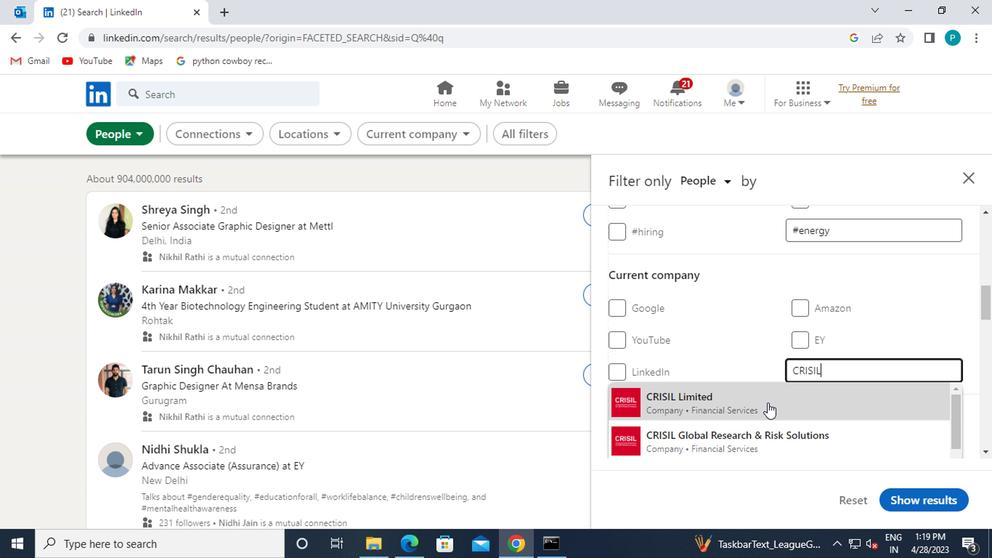 
Action: Mouse pressed left at (764, 402)
Screenshot: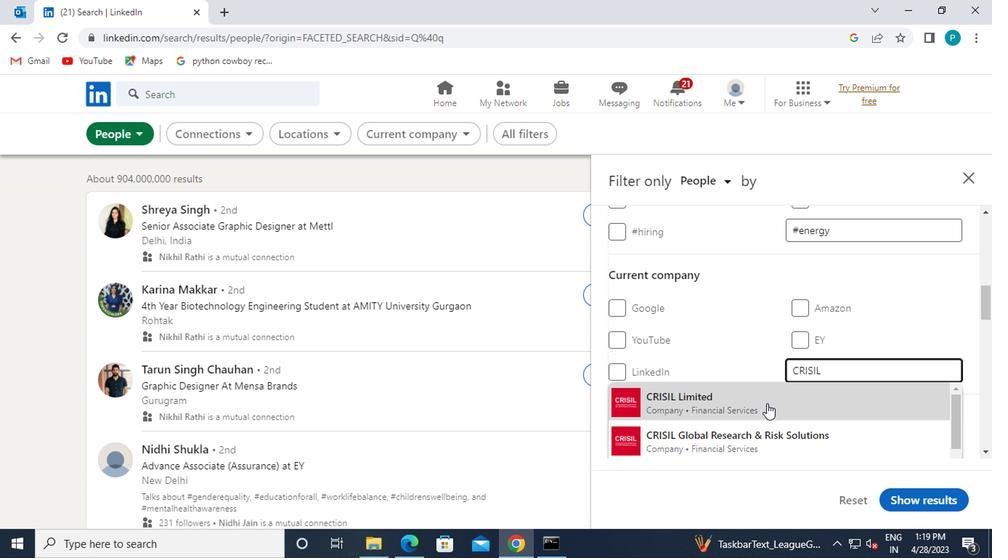 
Action: Mouse moved to (763, 401)
Screenshot: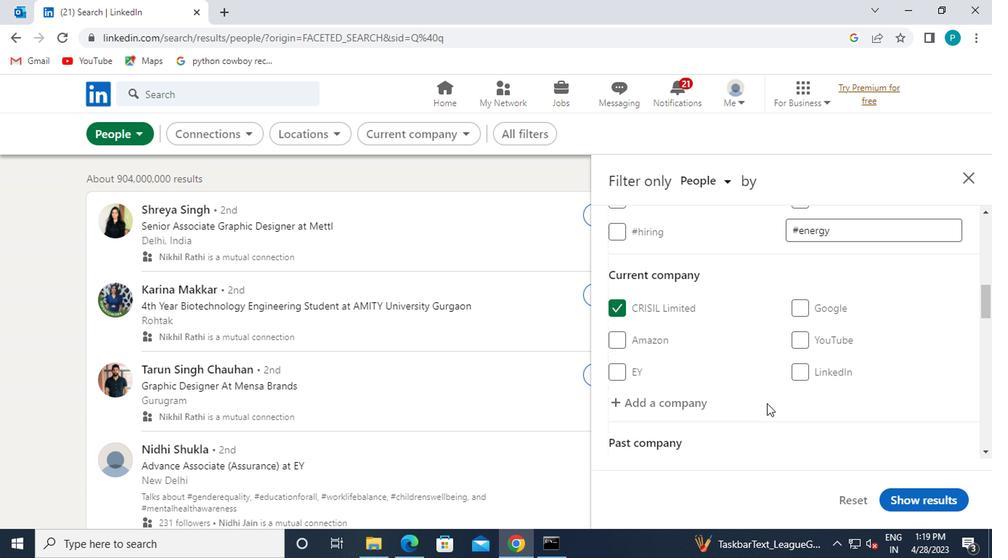 
Action: Mouse scrolled (763, 400) with delta (0, -1)
Screenshot: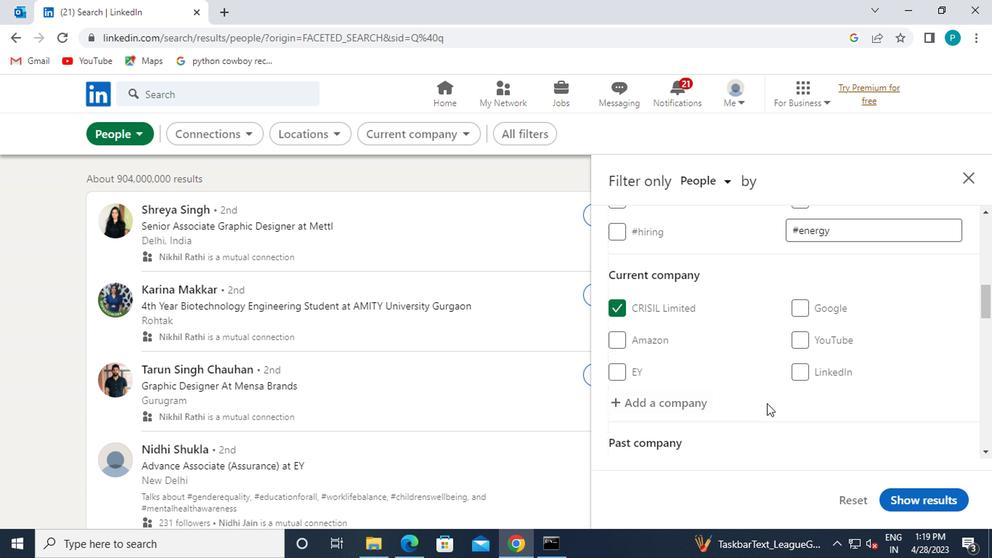 
Action: Mouse scrolled (763, 400) with delta (0, -1)
Screenshot: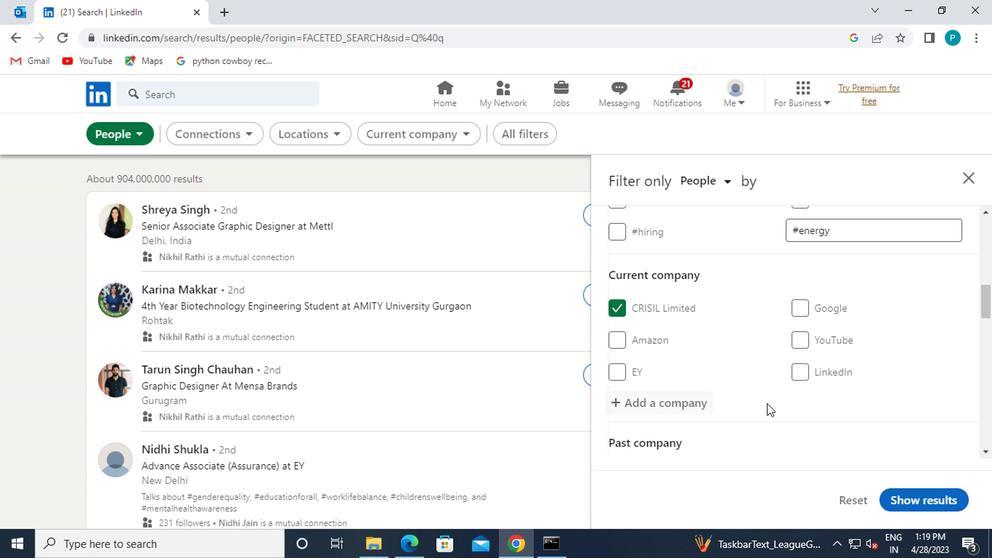 
Action: Mouse scrolled (763, 400) with delta (0, -1)
Screenshot: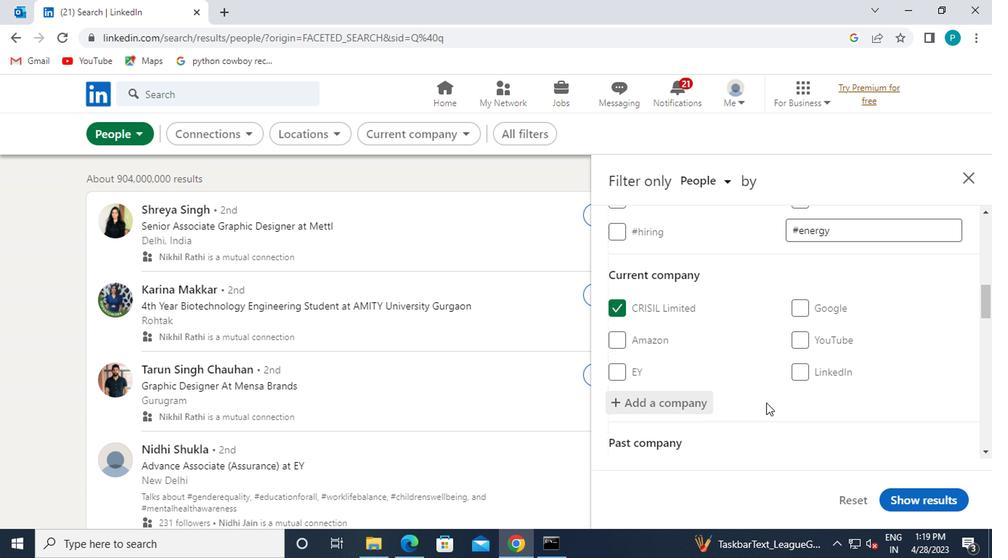 
Action: Mouse scrolled (763, 400) with delta (0, -1)
Screenshot: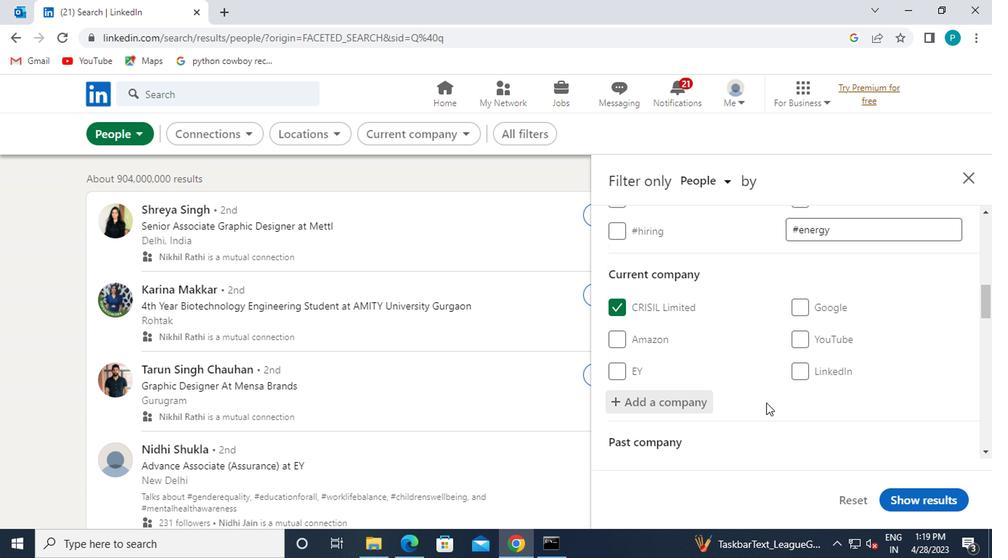 
Action: Mouse scrolled (763, 400) with delta (0, -1)
Screenshot: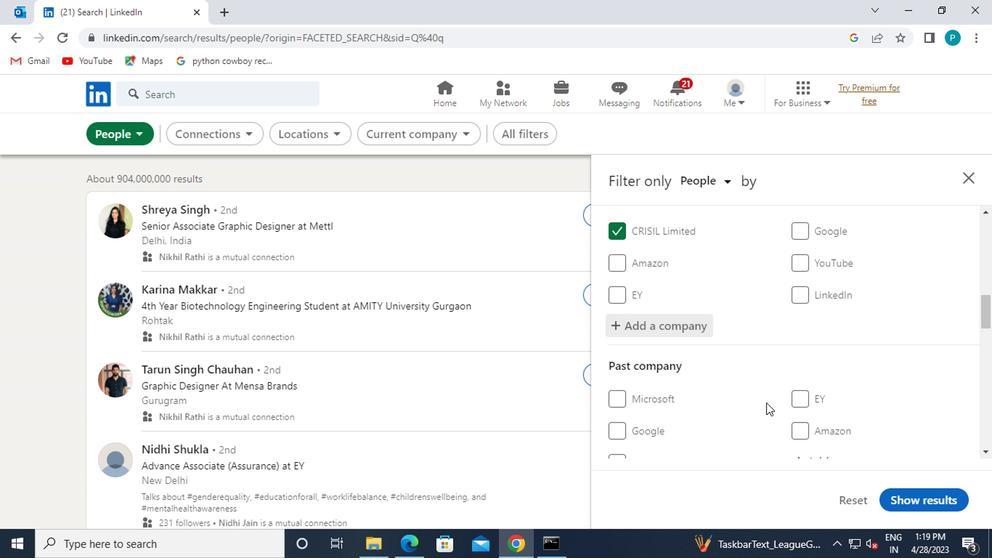 
Action: Mouse moved to (821, 336)
Screenshot: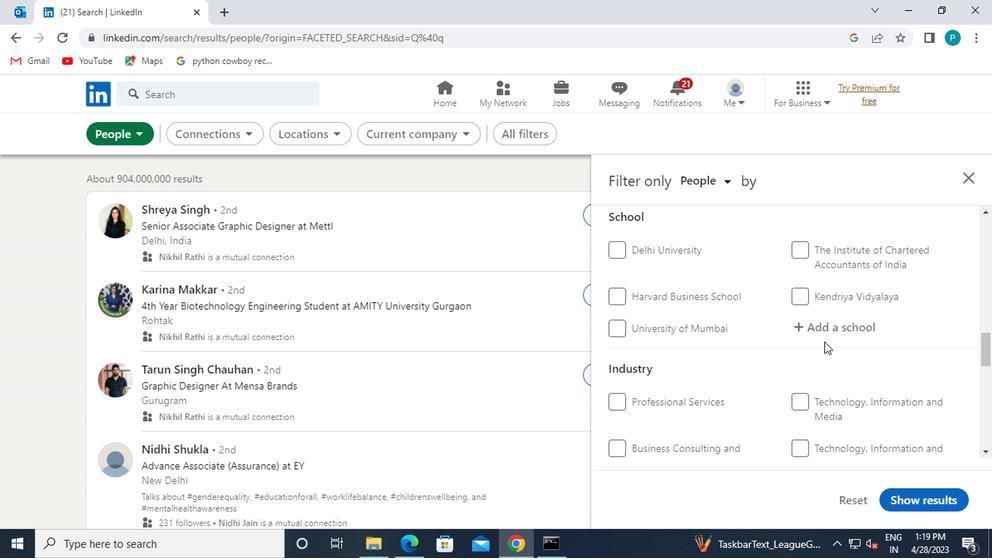 
Action: Mouse pressed left at (821, 336)
Screenshot: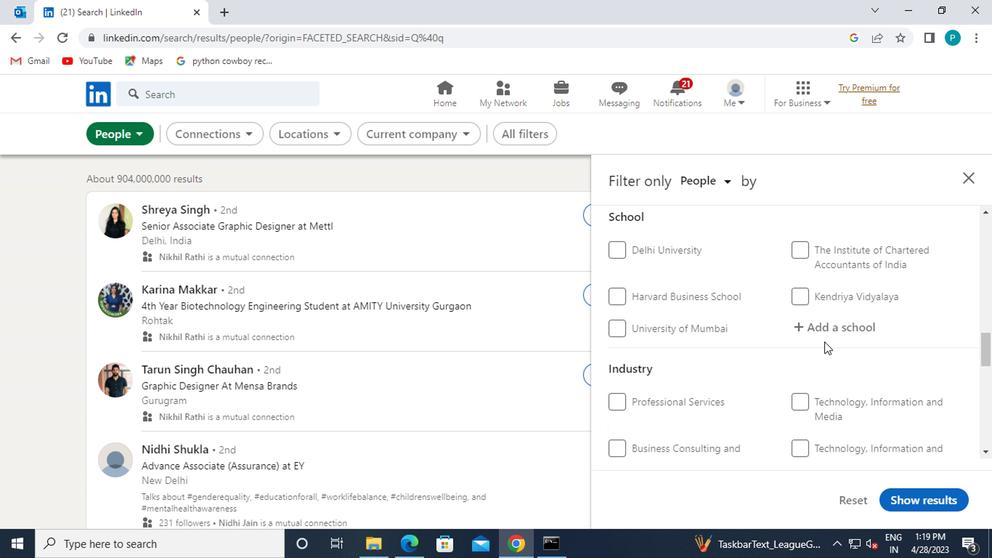 
Action: Mouse moved to (830, 348)
Screenshot: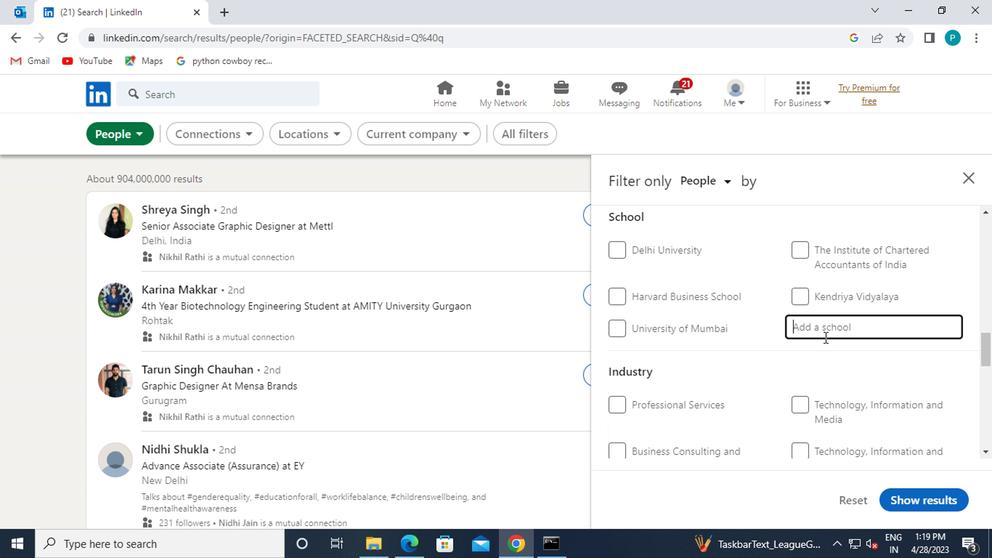 
Action: Key pressed C<Key.caps_lock>ENTRAL<Key.space><Key.caps_lock>U<Key.caps_lock>NIVERSITY<Key.space>OF<Key.space>
Screenshot: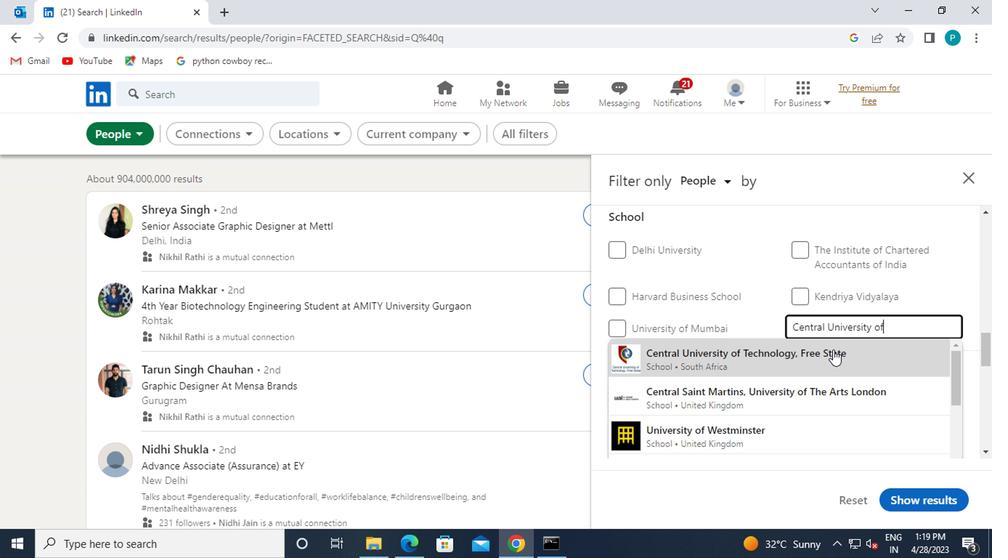
Action: Mouse moved to (786, 364)
Screenshot: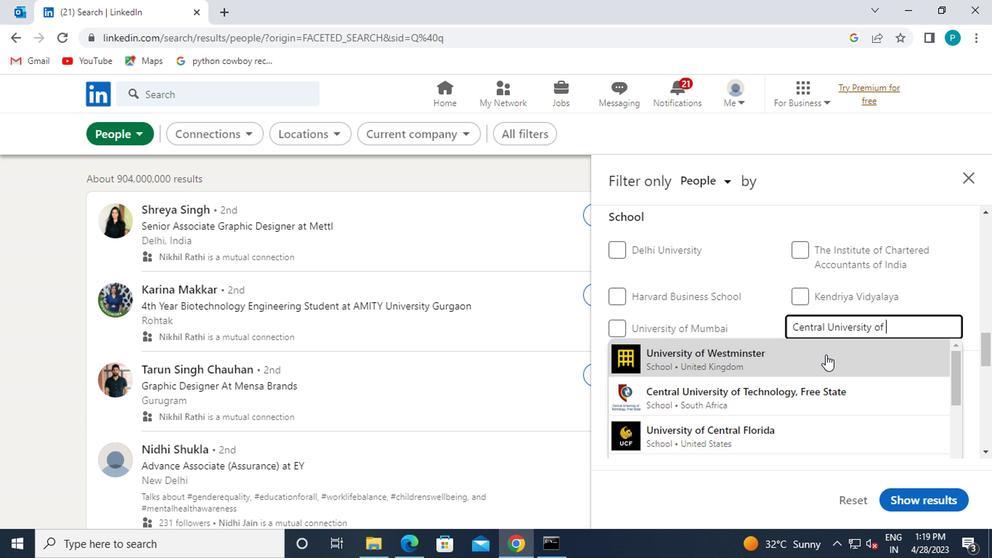 
Action: Key pressed <Key.caps_lock>R<Key.caps_lock>A
Screenshot: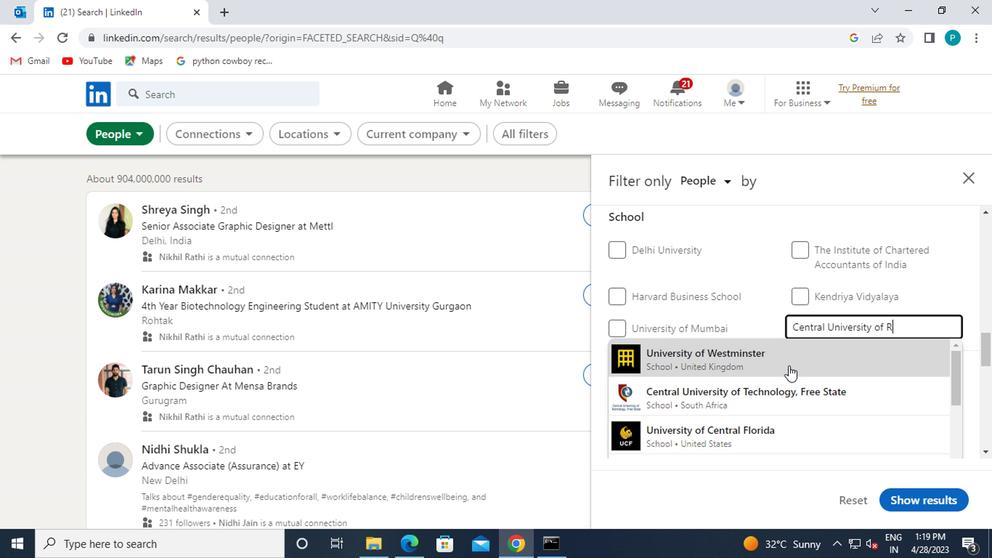 
Action: Mouse moved to (776, 385)
Screenshot: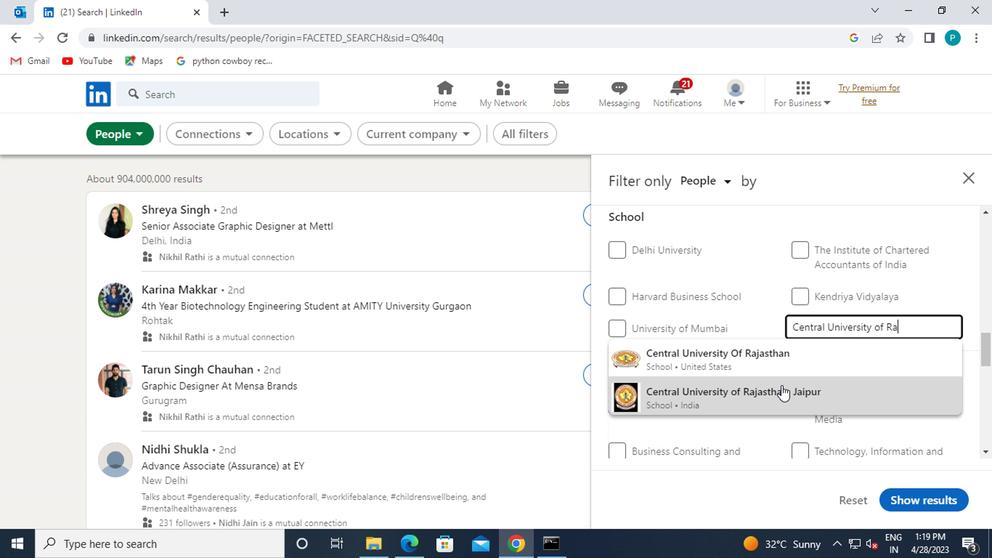 
Action: Mouse pressed left at (776, 385)
Screenshot: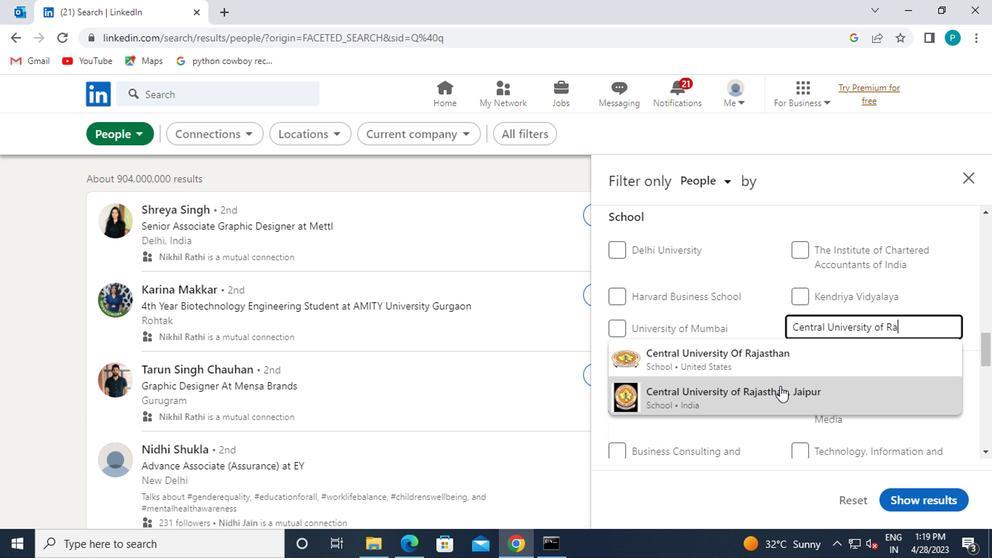 
Action: Mouse moved to (775, 381)
Screenshot: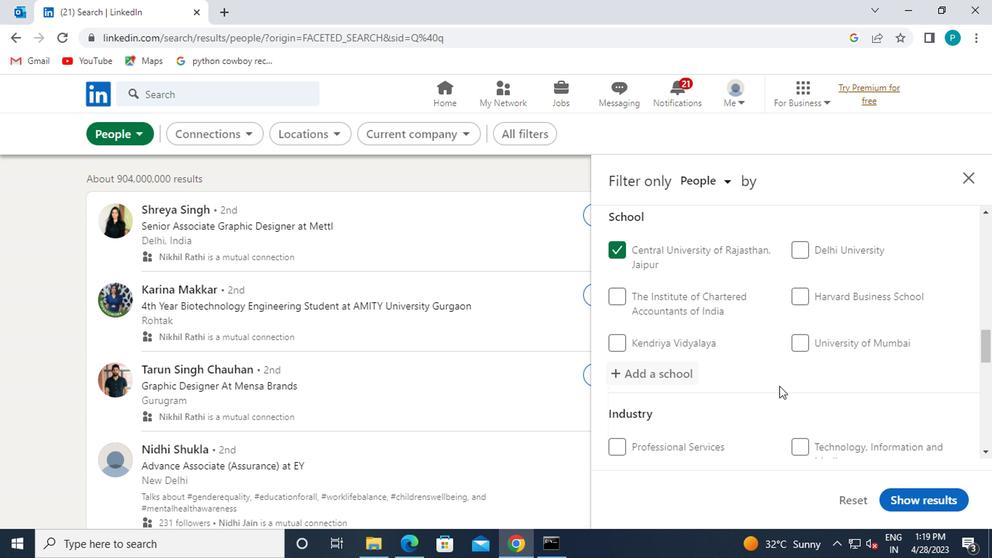 
Action: Mouse scrolled (775, 380) with delta (0, -1)
Screenshot: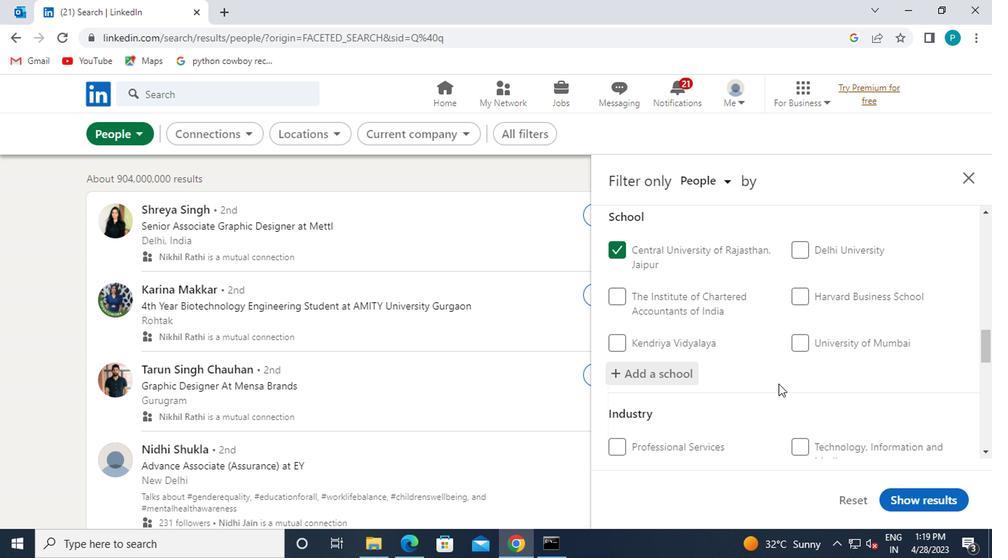
Action: Mouse scrolled (775, 380) with delta (0, -1)
Screenshot: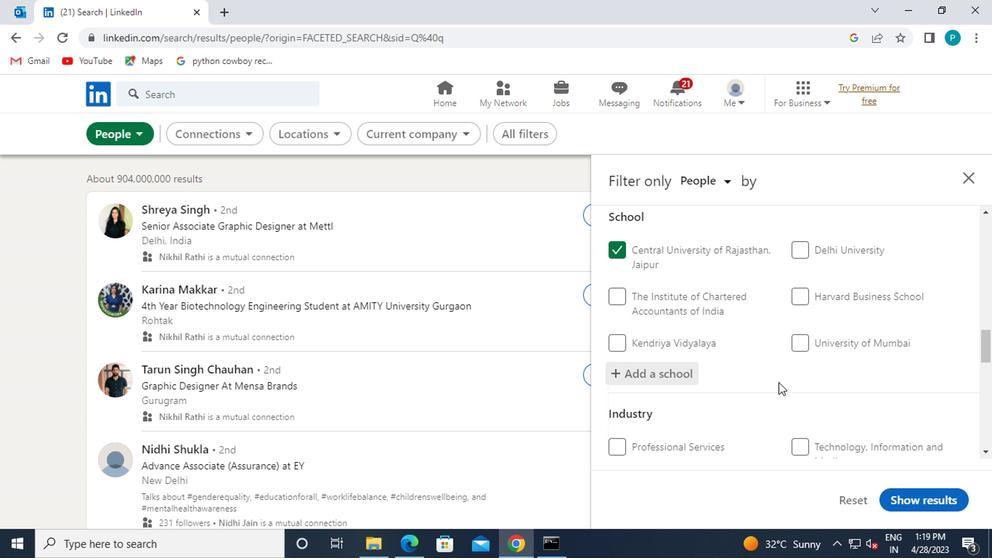 
Action: Mouse moved to (809, 374)
Screenshot: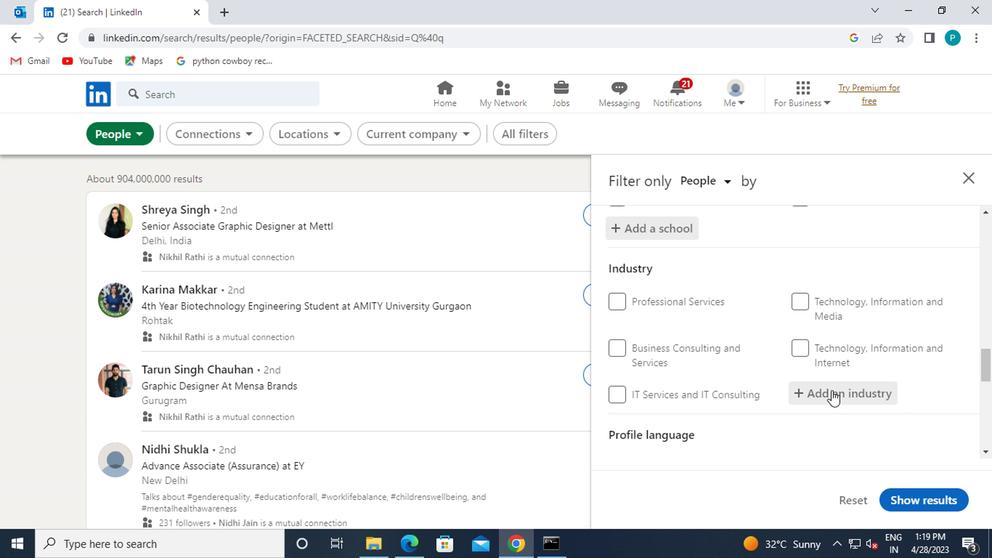
Action: Mouse scrolled (809, 374) with delta (0, 0)
Screenshot: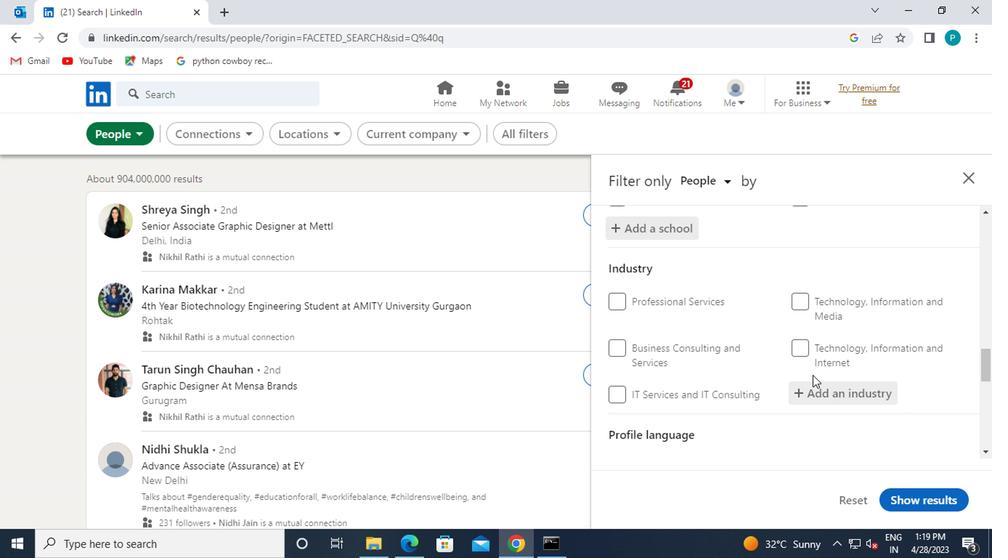 
Action: Mouse scrolled (809, 373) with delta (0, -1)
Screenshot: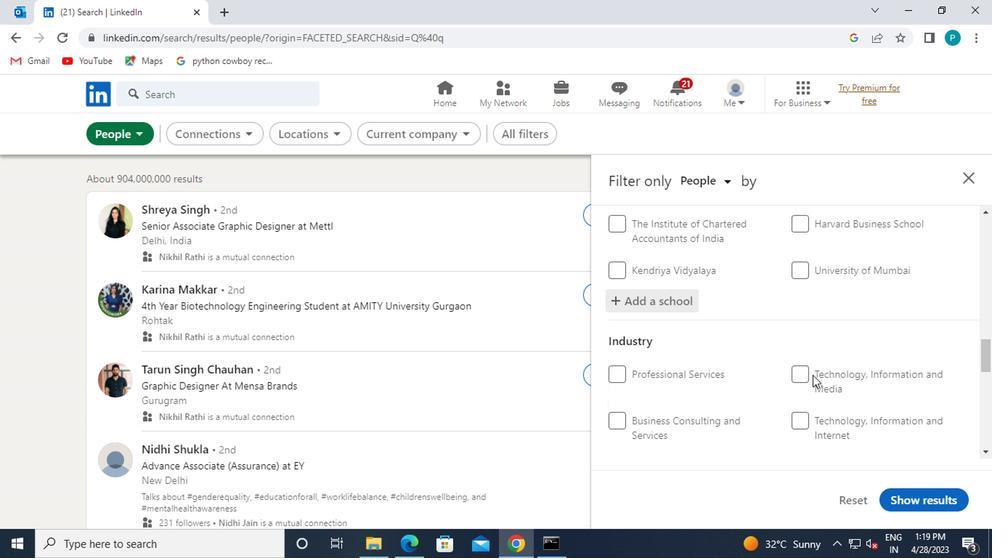 
Action: Mouse moved to (814, 388)
Screenshot: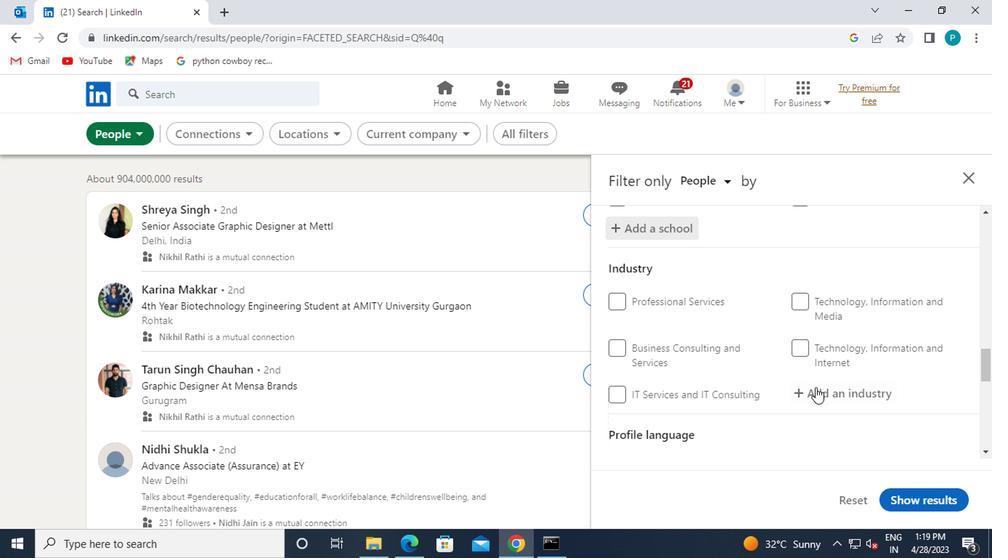 
Action: Mouse pressed left at (814, 388)
Screenshot: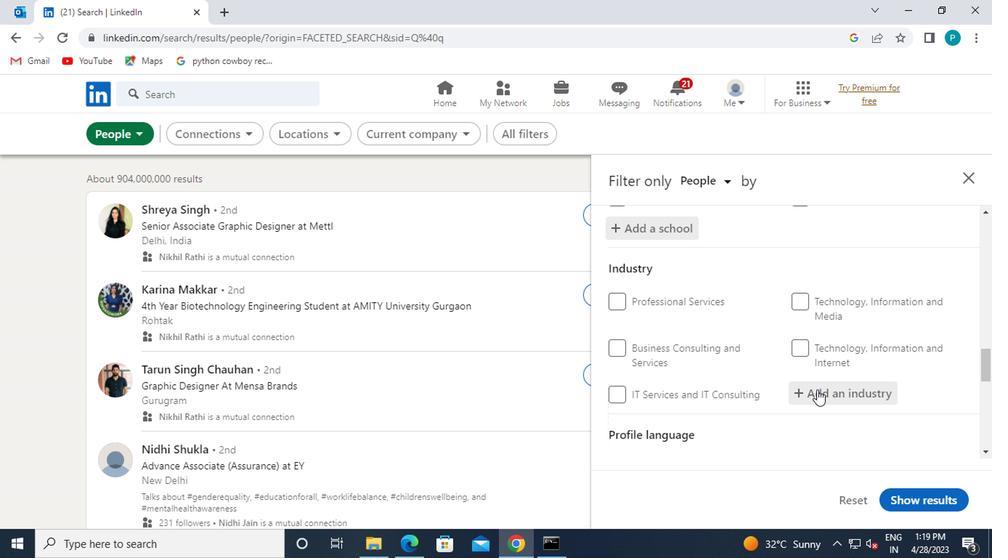 
Action: Mouse moved to (809, 388)
Screenshot: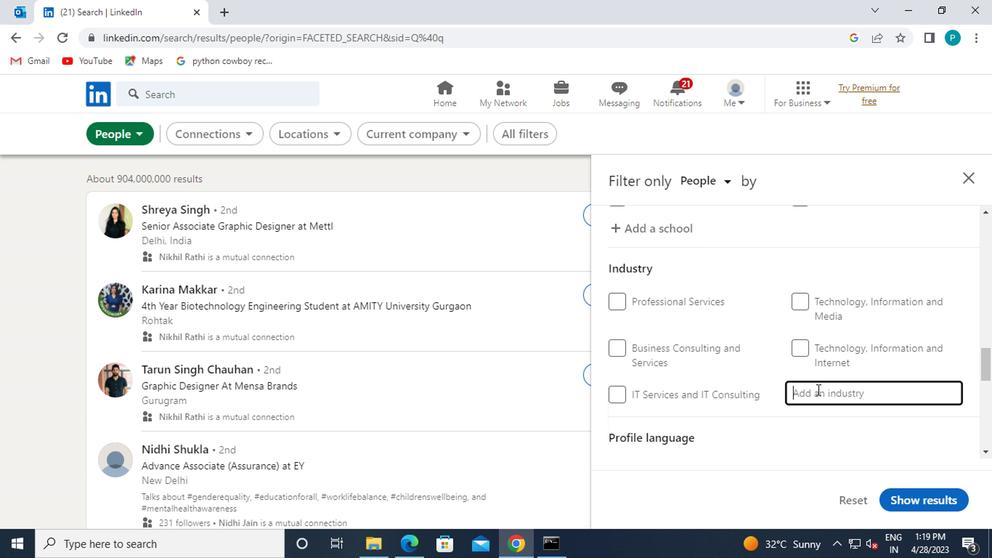 
Action: Key pressed <Key.caps_lock>E<Key.caps_lock>XEC
Screenshot: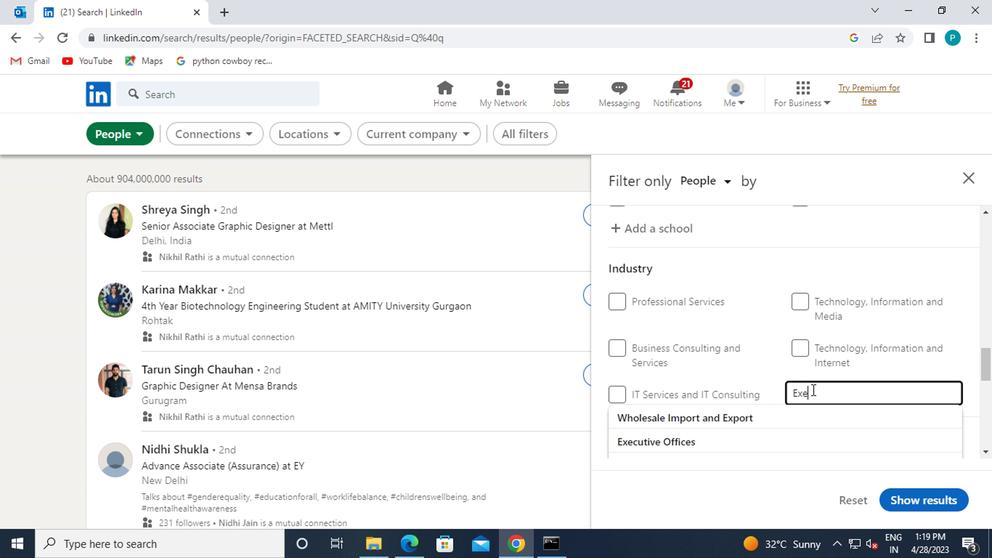 
Action: Mouse moved to (724, 414)
Screenshot: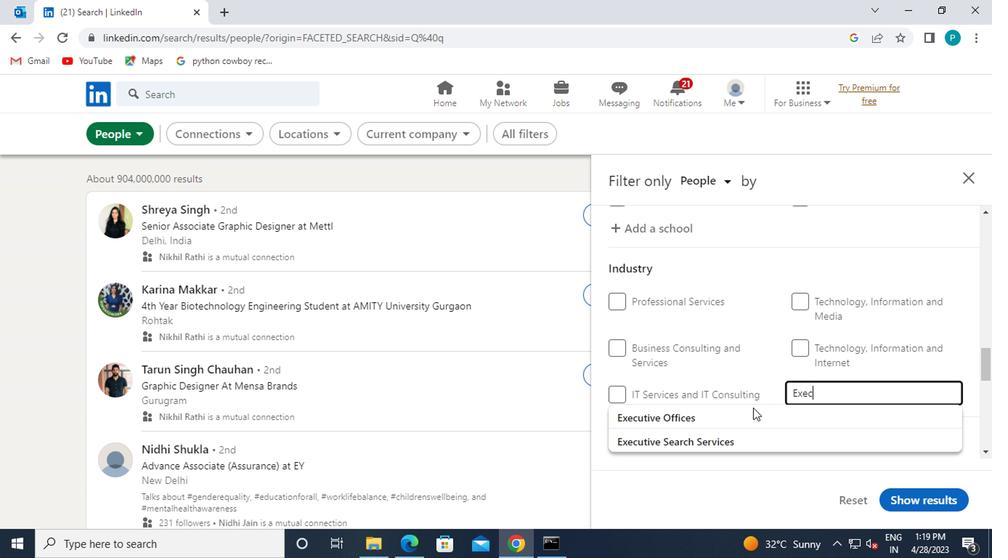 
Action: Mouse pressed left at (724, 414)
Screenshot: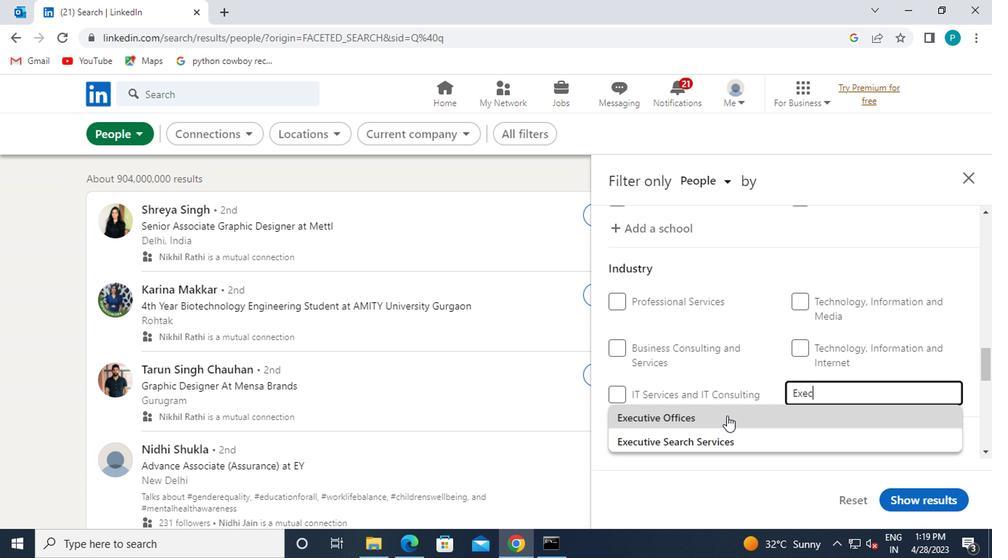 
Action: Mouse moved to (759, 402)
Screenshot: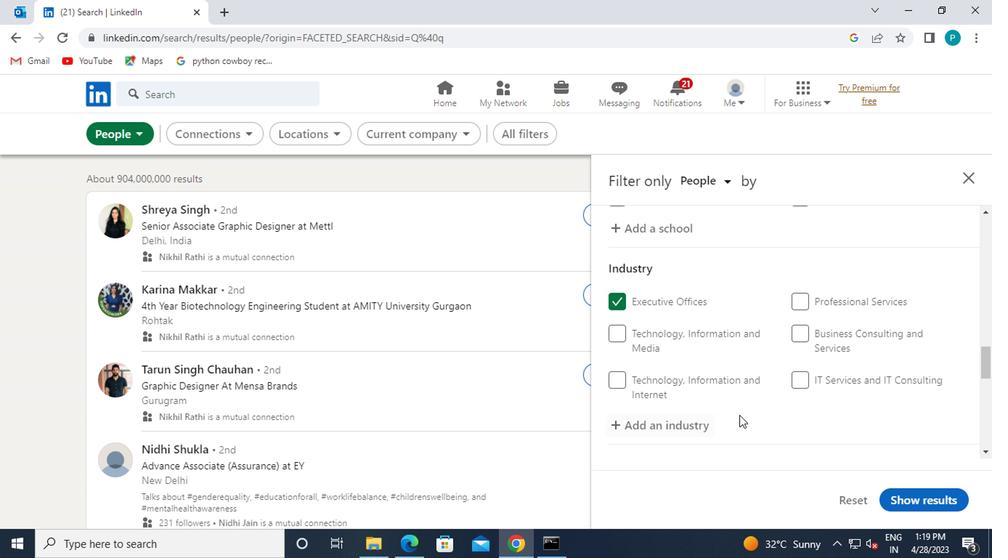 
Action: Mouse scrolled (759, 401) with delta (0, 0)
Screenshot: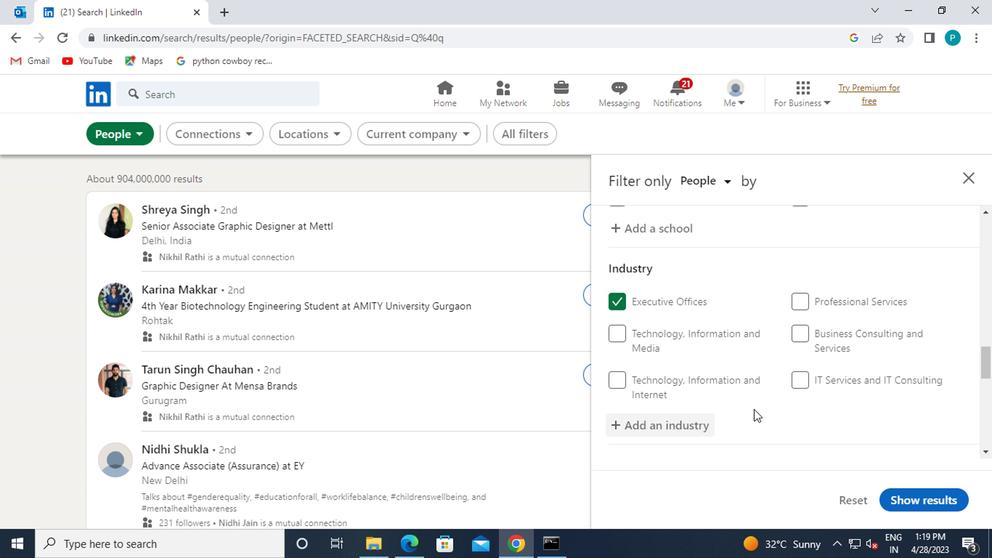 
Action: Mouse scrolled (759, 401) with delta (0, 0)
Screenshot: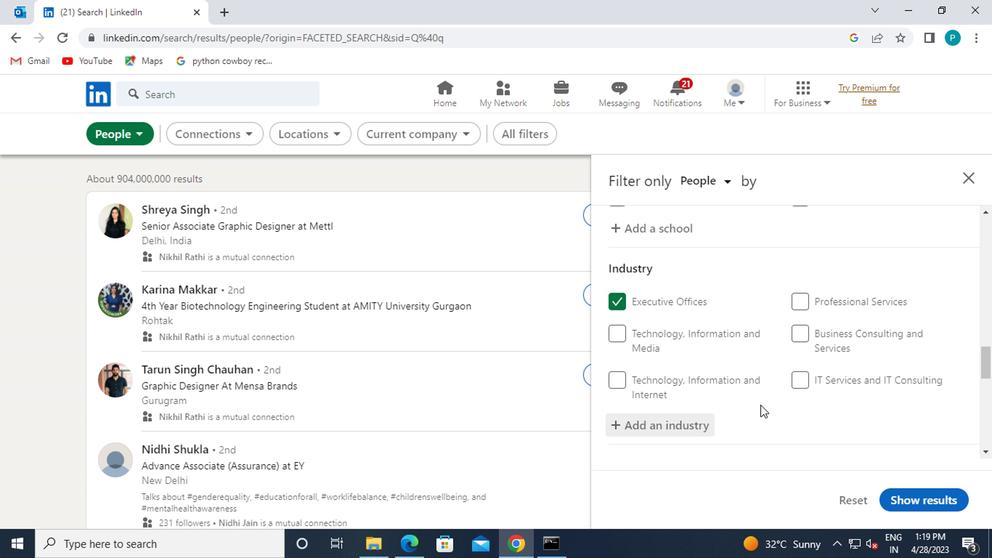 
Action: Mouse scrolled (759, 401) with delta (0, 0)
Screenshot: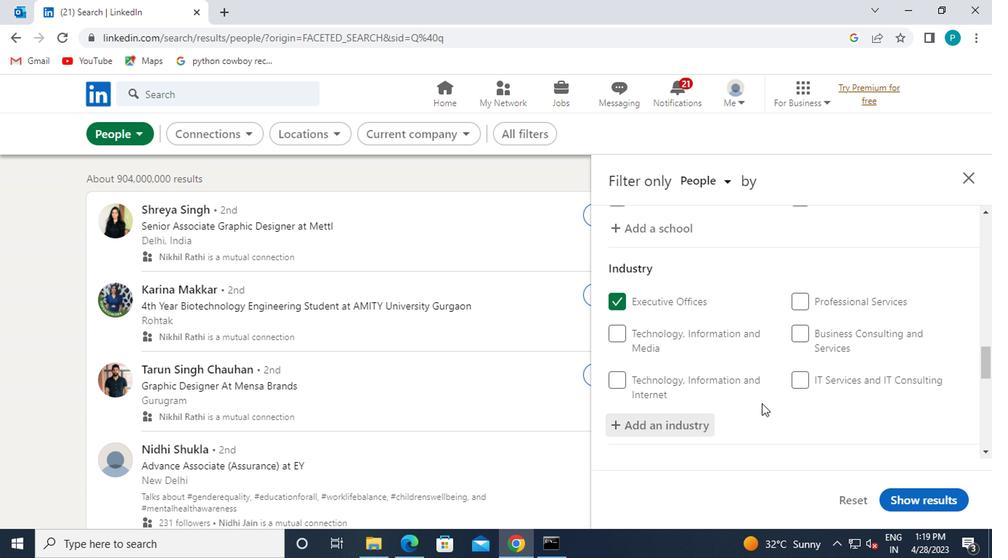 
Action: Mouse scrolled (759, 401) with delta (0, 0)
Screenshot: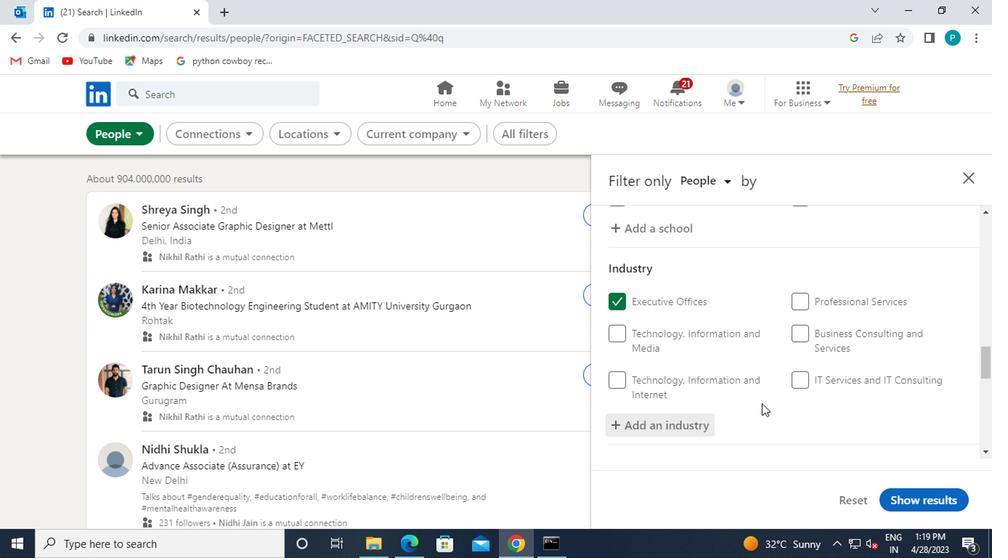 
Action: Mouse moved to (777, 396)
Screenshot: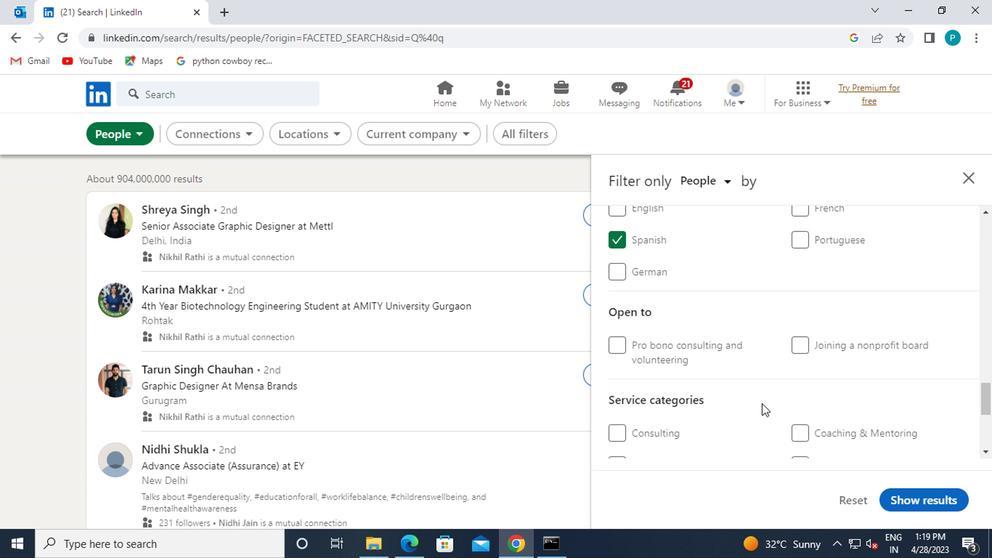 
Action: Mouse scrolled (777, 396) with delta (0, 0)
Screenshot: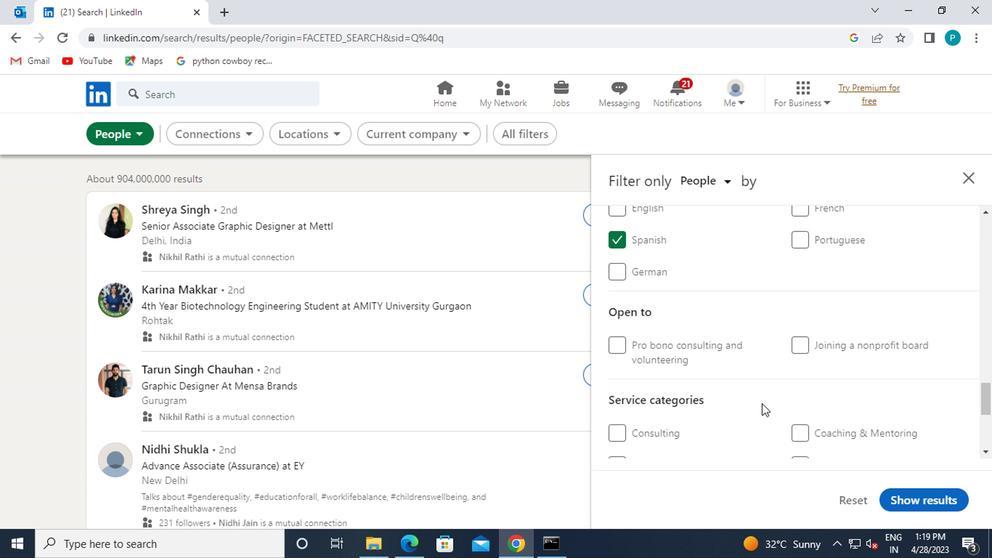 
Action: Mouse scrolled (777, 396) with delta (0, 0)
Screenshot: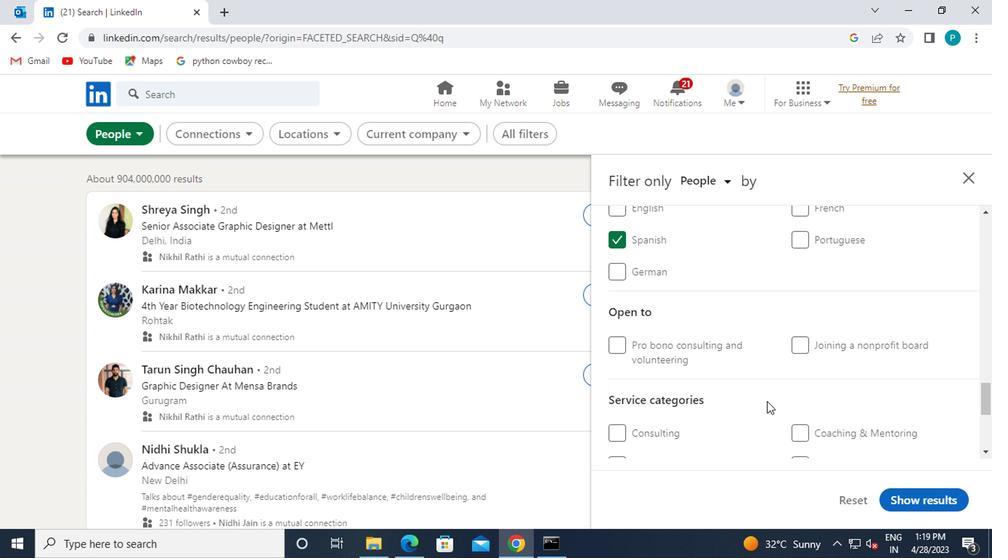 
Action: Mouse moved to (791, 351)
Screenshot: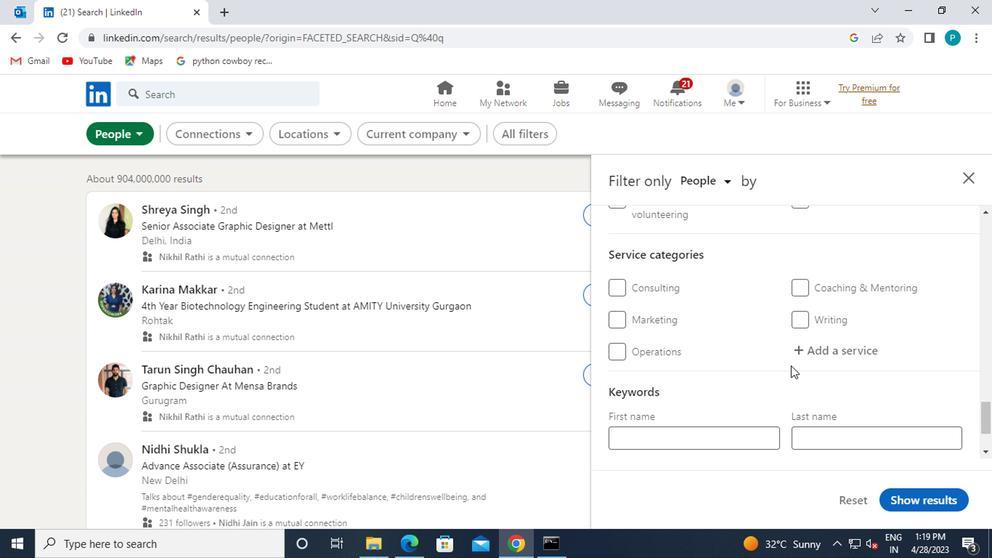 
Action: Mouse pressed left at (791, 351)
Screenshot: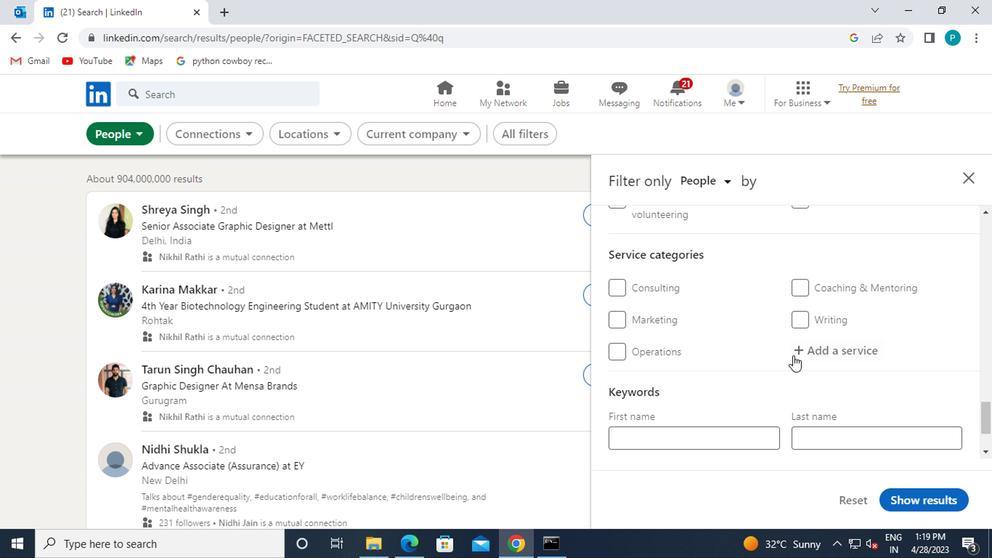 
Action: Mouse moved to (791, 351)
Screenshot: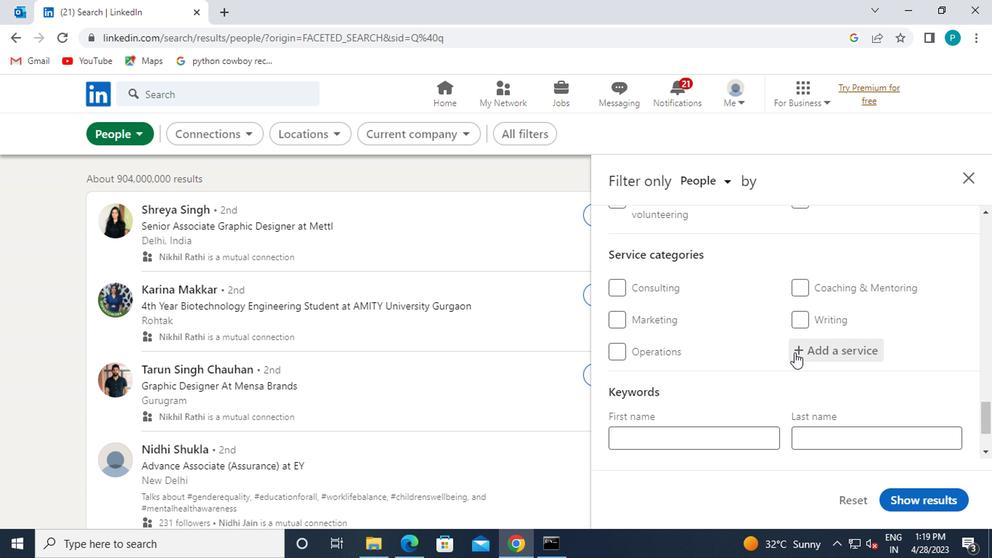 
Action: Key pressed <Key.caps_lock>D<Key.caps_lock>IGITAL
Screenshot: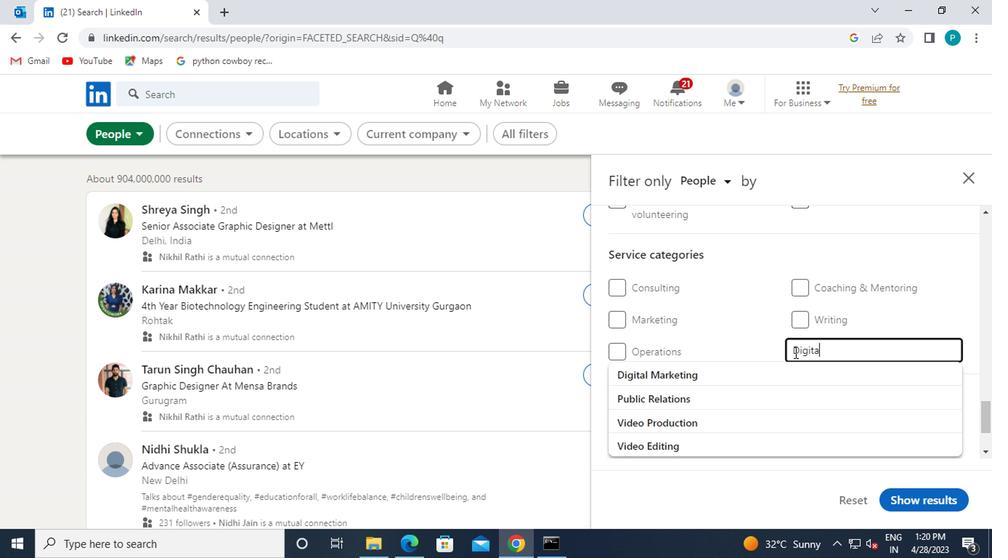 
Action: Mouse moved to (792, 372)
Screenshot: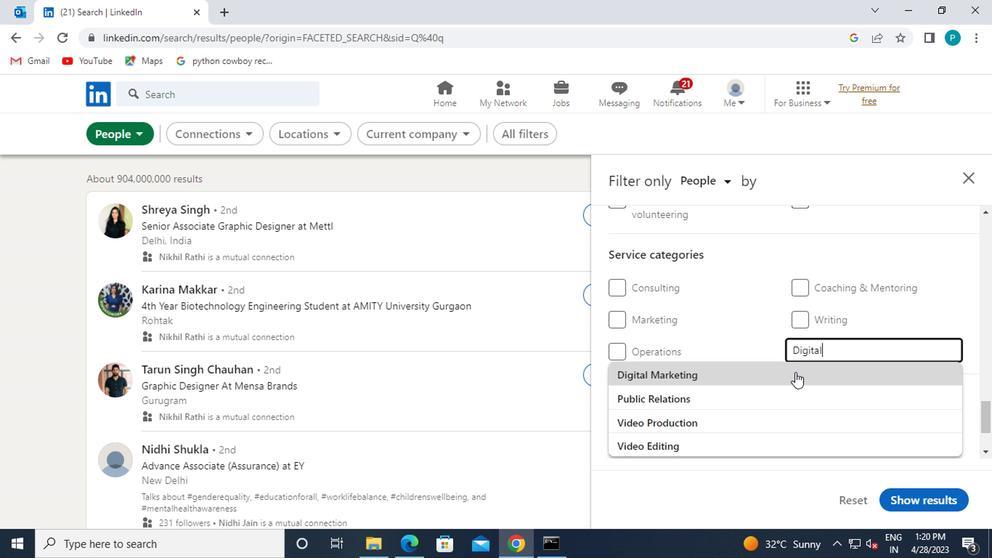 
Action: Mouse pressed left at (792, 372)
Screenshot: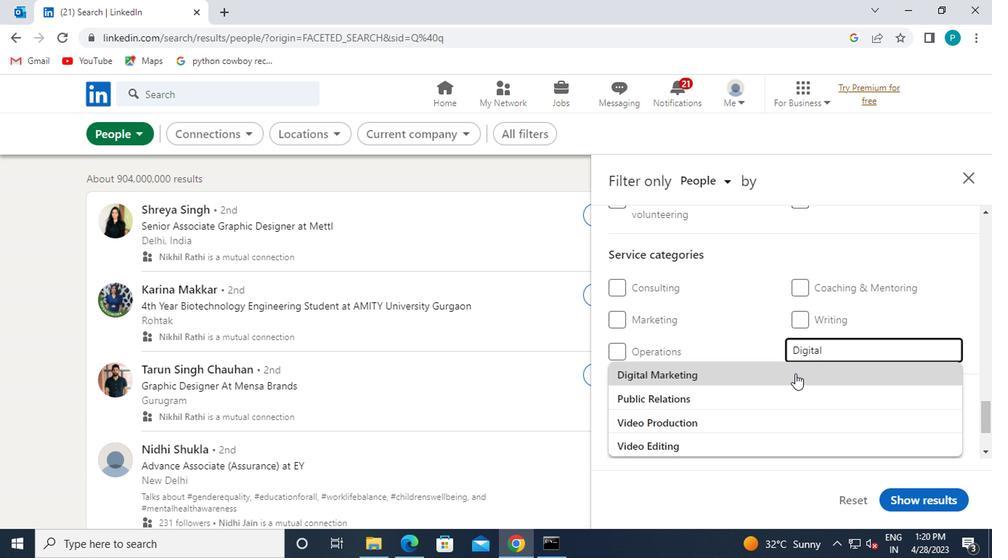 
Action: Mouse moved to (793, 373)
Screenshot: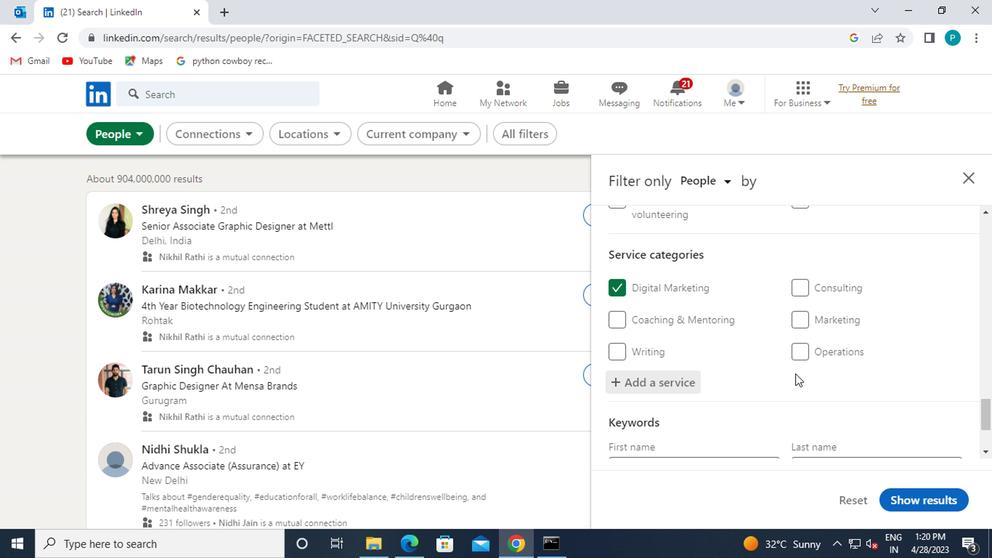 
Action: Mouse scrolled (793, 372) with delta (0, 0)
Screenshot: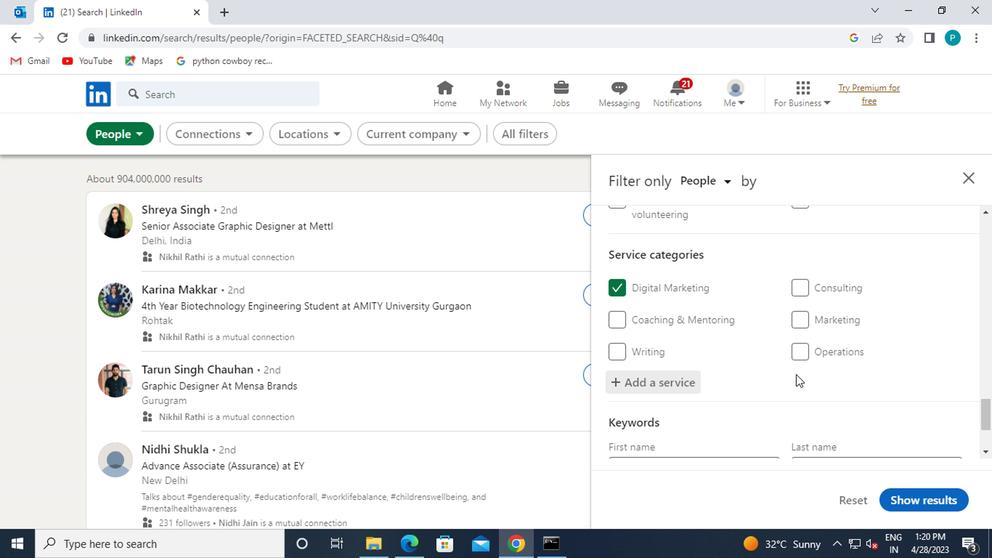 
Action: Mouse scrolled (793, 372) with delta (0, 0)
Screenshot: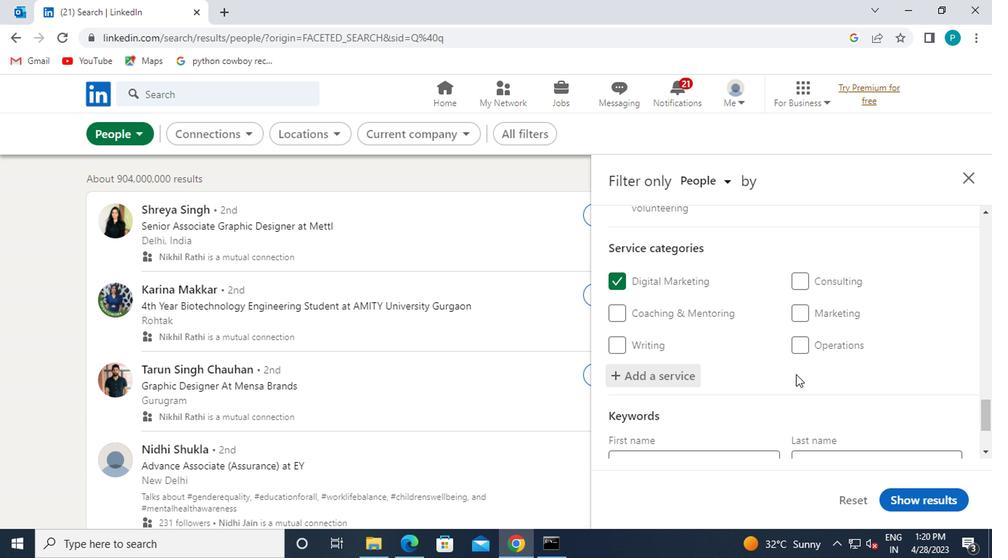 
Action: Mouse scrolled (793, 372) with delta (0, 0)
Screenshot: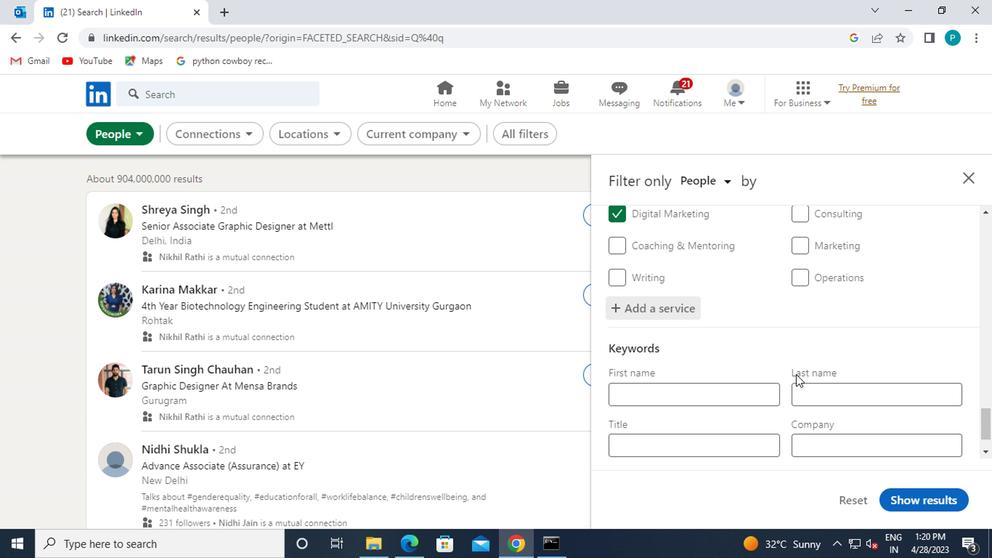 
Action: Mouse scrolled (793, 372) with delta (0, 0)
Screenshot: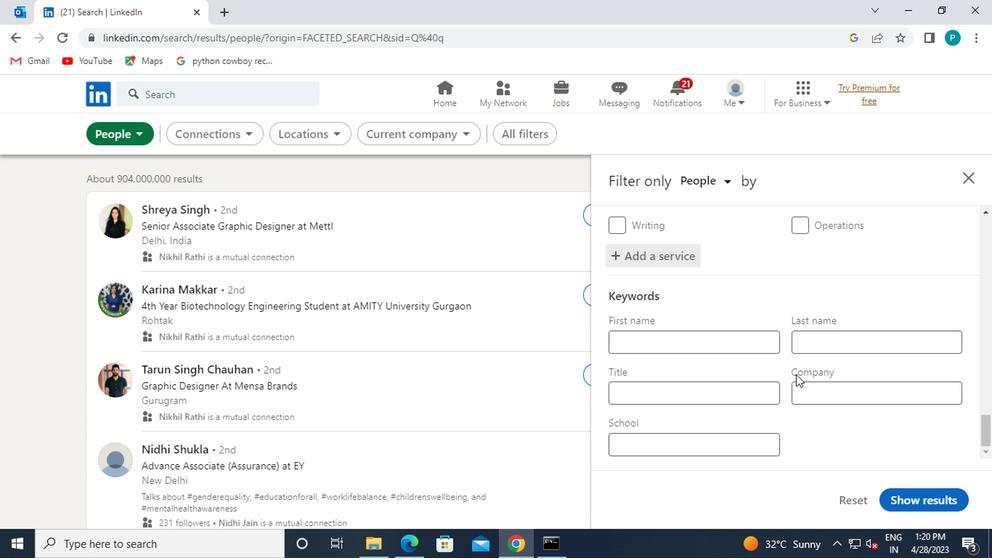 
Action: Mouse moved to (719, 396)
Screenshot: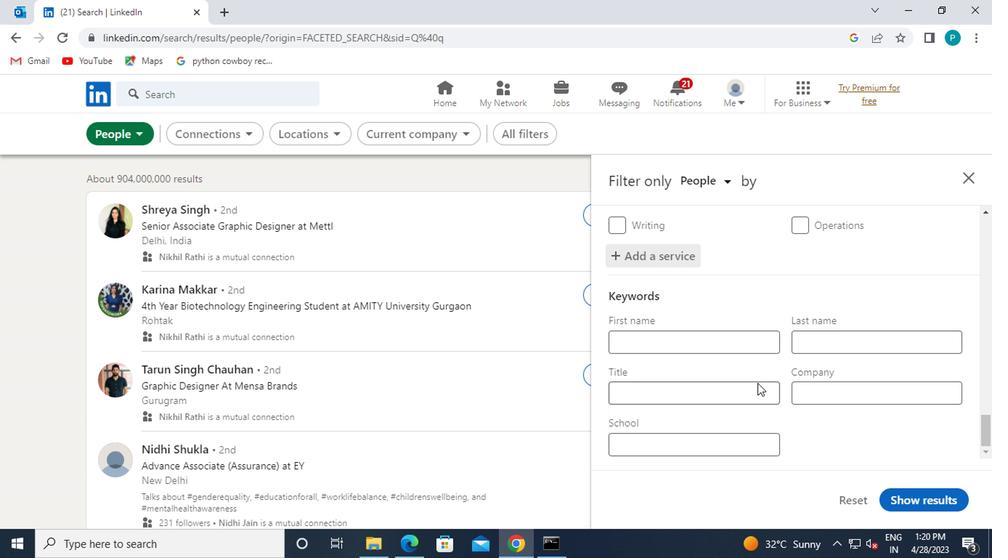 
Action: Mouse pressed left at (719, 396)
Screenshot: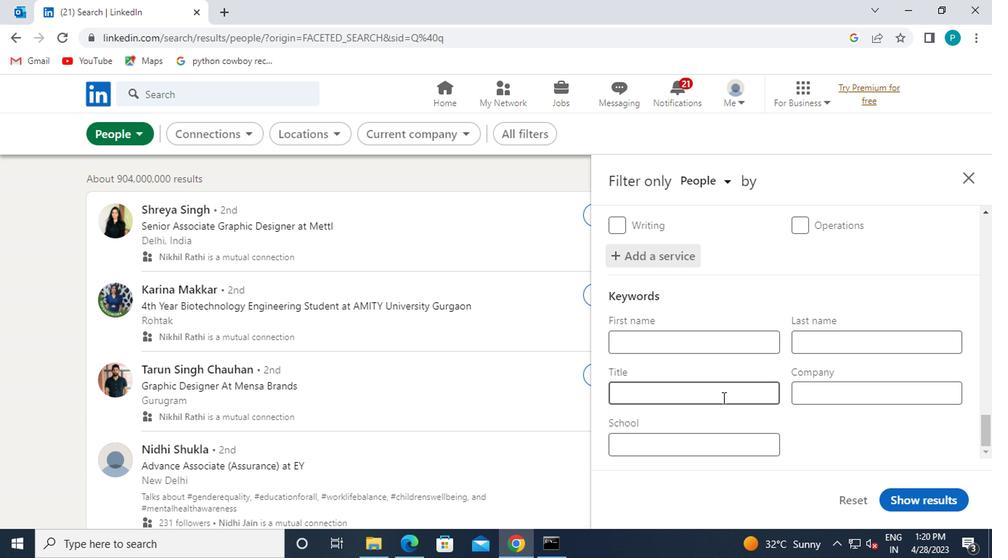 
Action: Mouse moved to (721, 399)
Screenshot: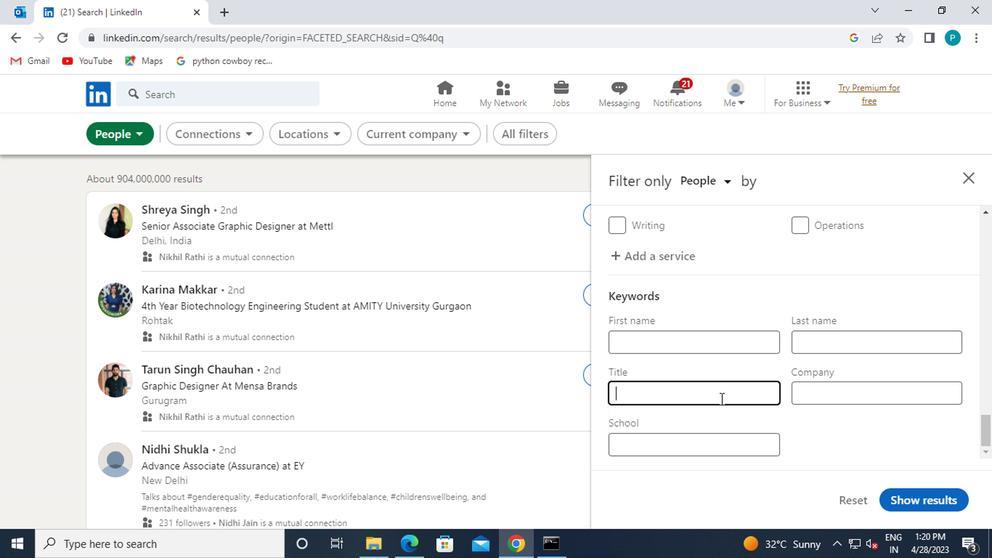
Action: Key pressed <Key.caps_lock>F<Key.caps_lock>ILE<Key.space><Key.caps_lock>C<Key.caps_lock>LERK
Screenshot: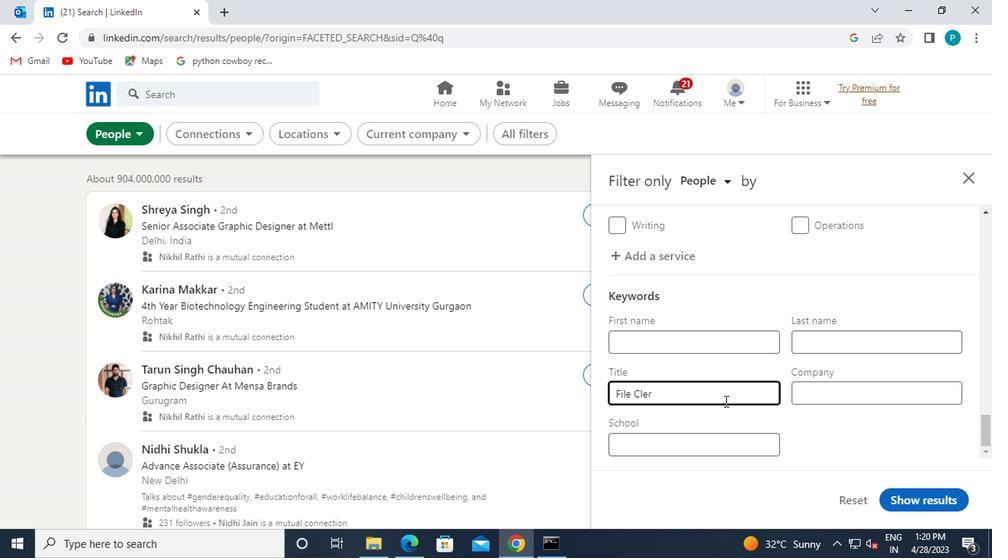 
Action: Mouse moved to (907, 495)
Screenshot: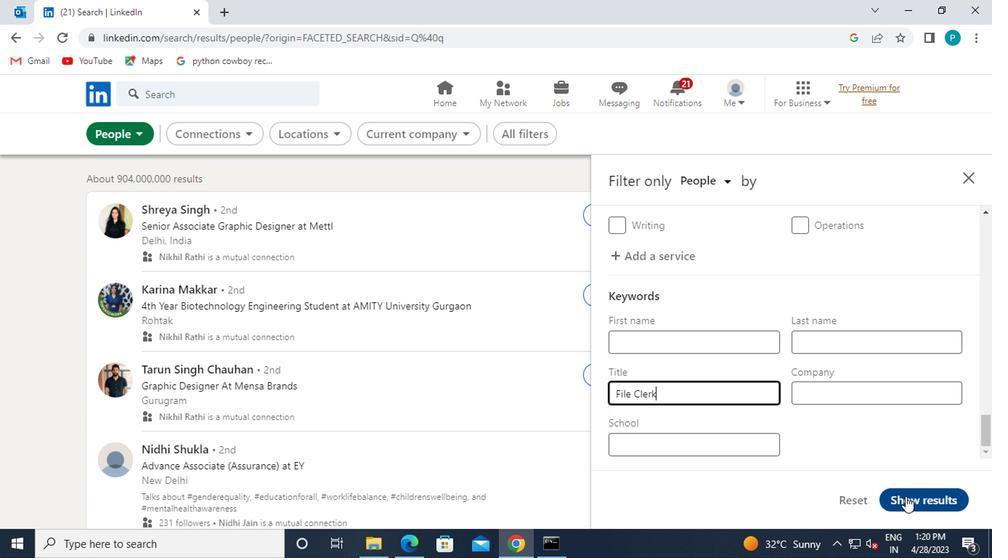 
Action: Mouse pressed left at (907, 495)
Screenshot: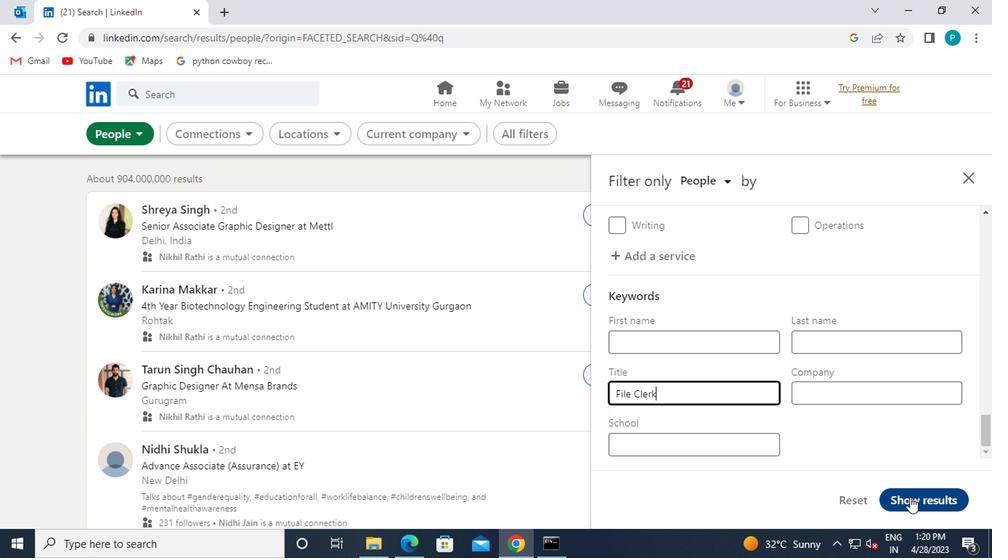 
Action: Mouse moved to (931, 486)
Screenshot: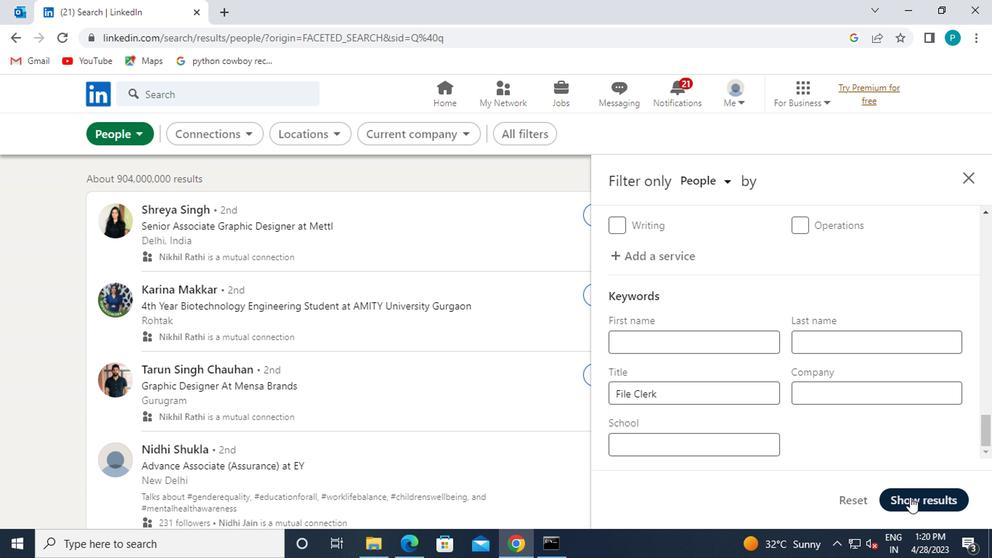 
